 Task: Find connections with filter location Begoro with filter topic #communitywith filter profile language German with filter current company I-PAC (Indian Political Action Committee) with filter school S K Somaiya Vidyavihars College of Arts Science & Commerce Vidyavihar Mumbai 400 077 with filter industry Public Safety with filter service category Commercial Insurance with filter keywords title Chief Engineer
Action: Mouse moved to (145, 215)
Screenshot: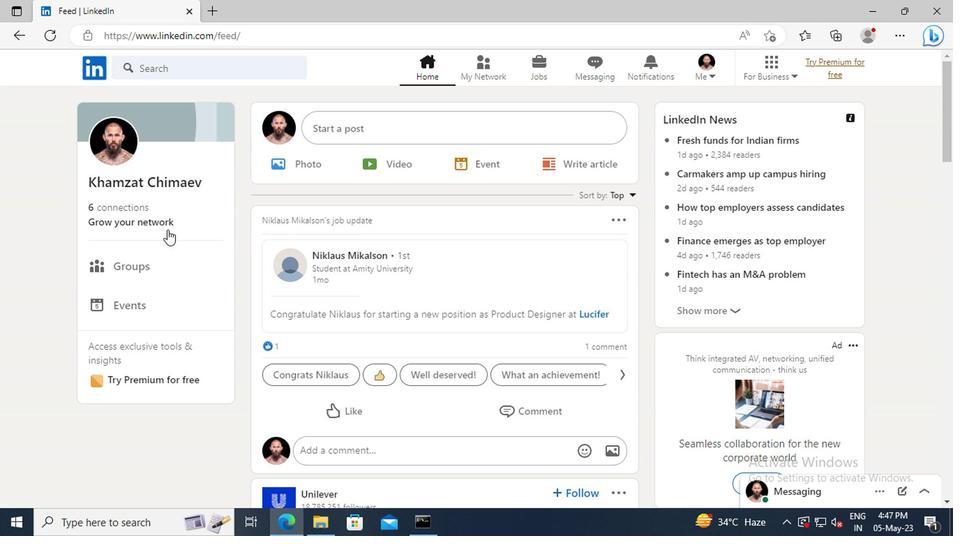 
Action: Mouse pressed left at (145, 215)
Screenshot: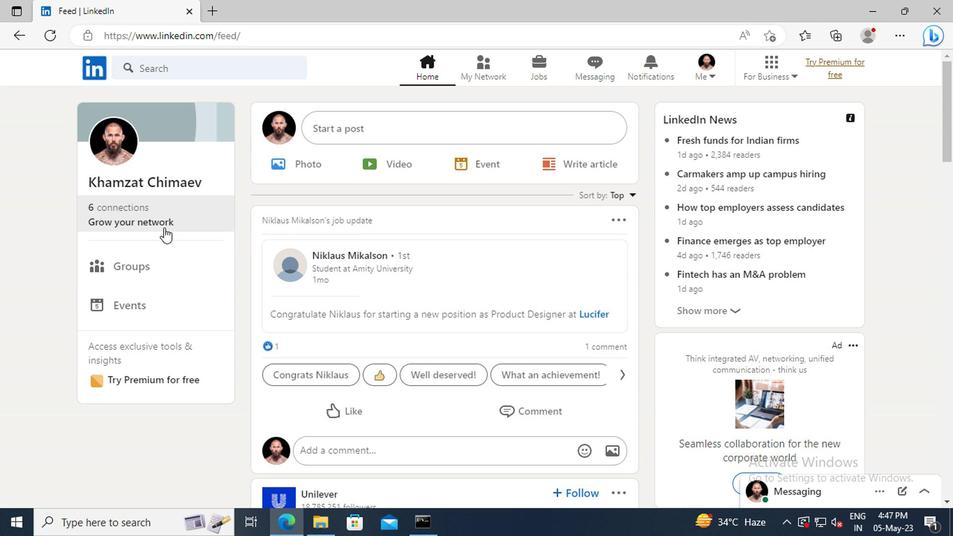 
Action: Mouse moved to (141, 146)
Screenshot: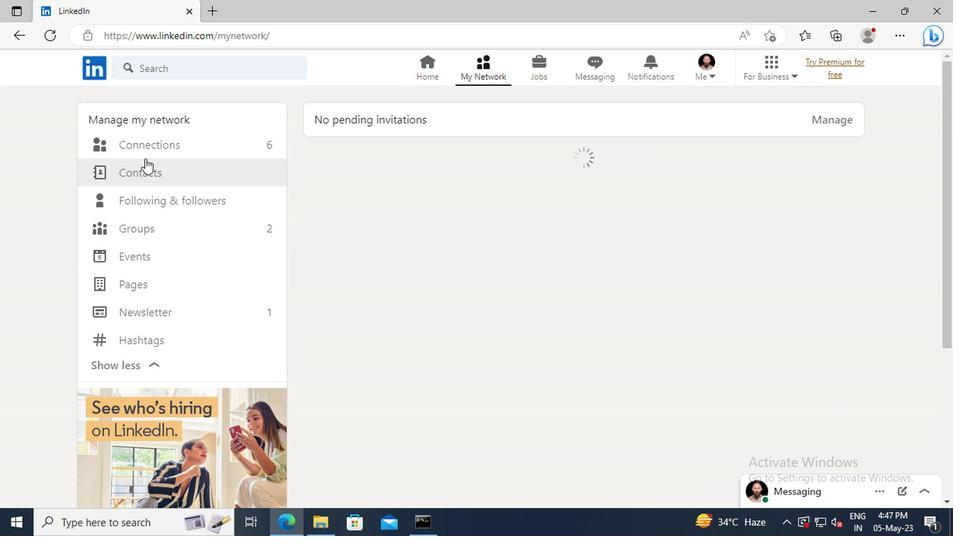 
Action: Mouse pressed left at (141, 146)
Screenshot: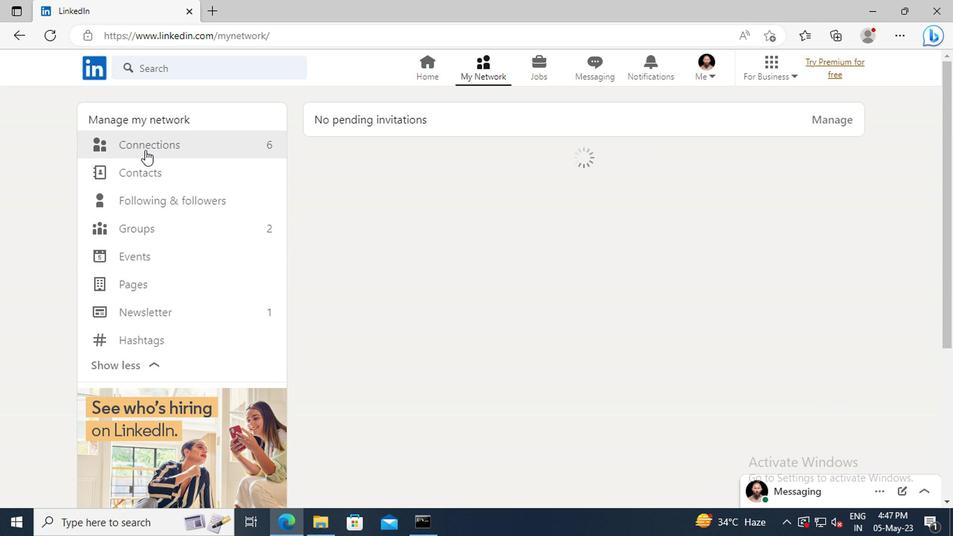 
Action: Mouse moved to (570, 148)
Screenshot: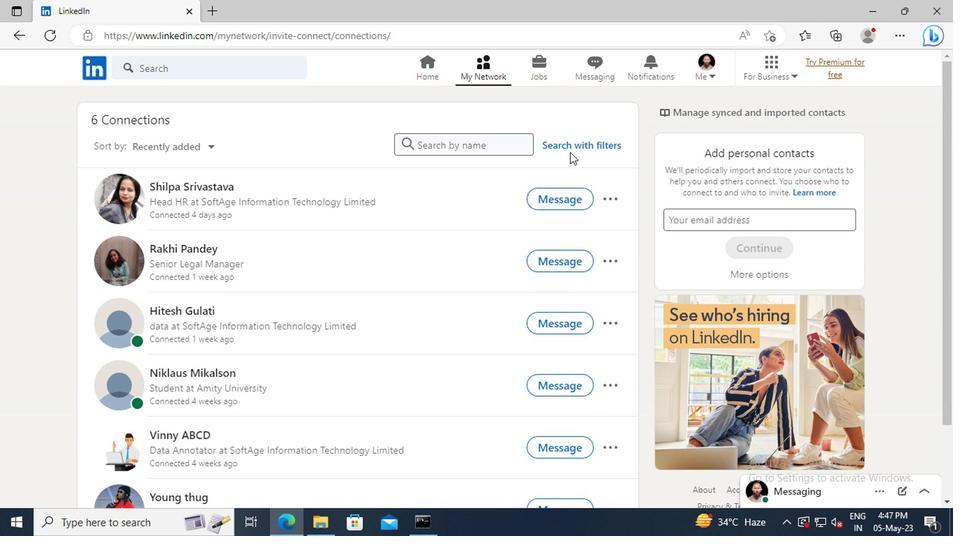 
Action: Mouse pressed left at (570, 148)
Screenshot: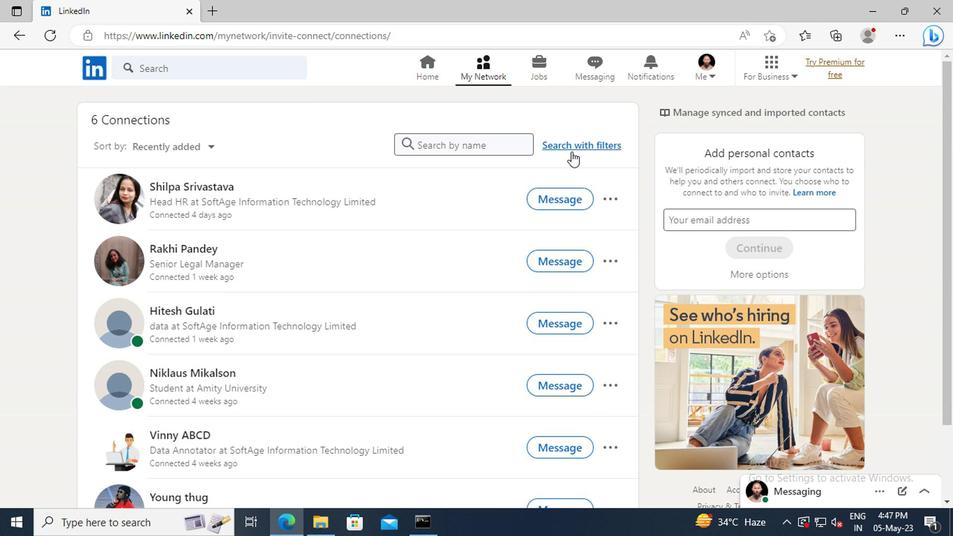 
Action: Mouse moved to (530, 107)
Screenshot: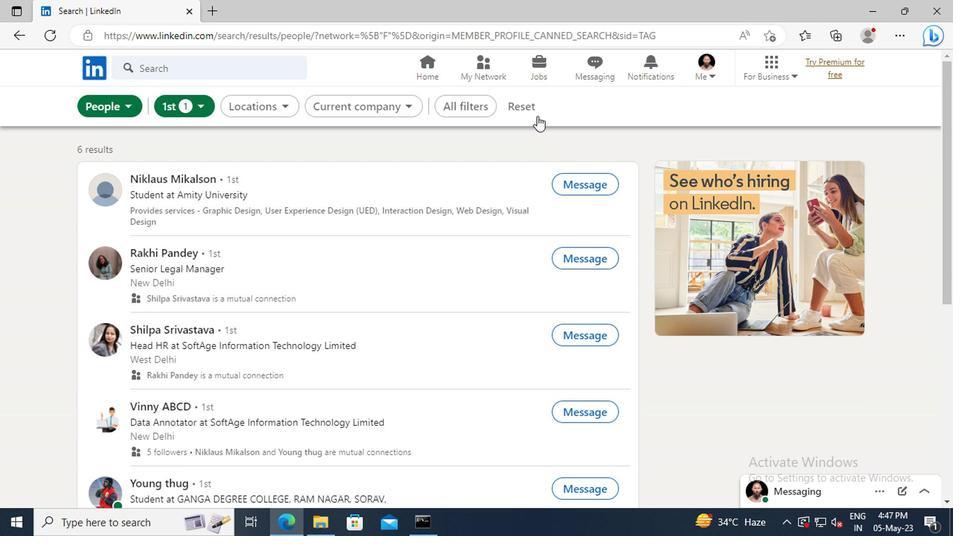 
Action: Mouse pressed left at (530, 107)
Screenshot: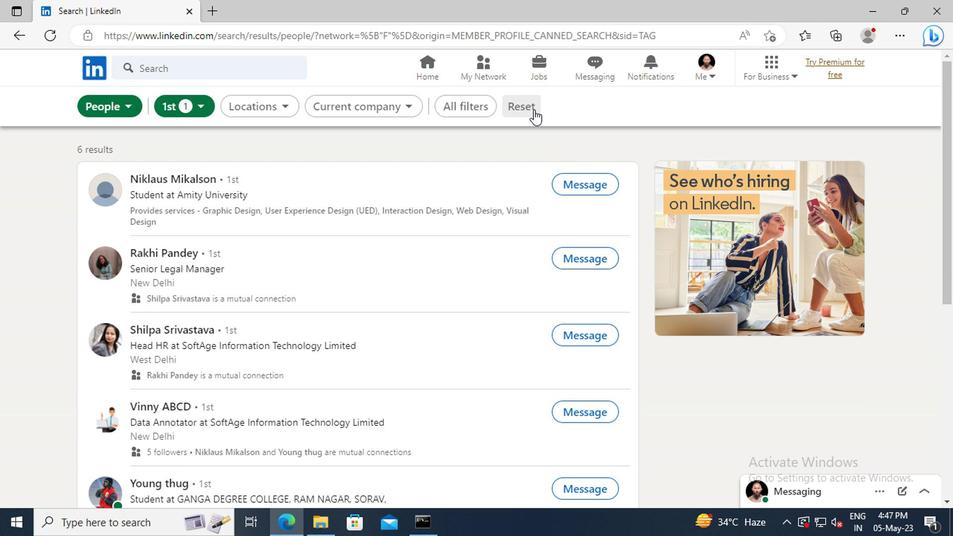
Action: Mouse moved to (513, 106)
Screenshot: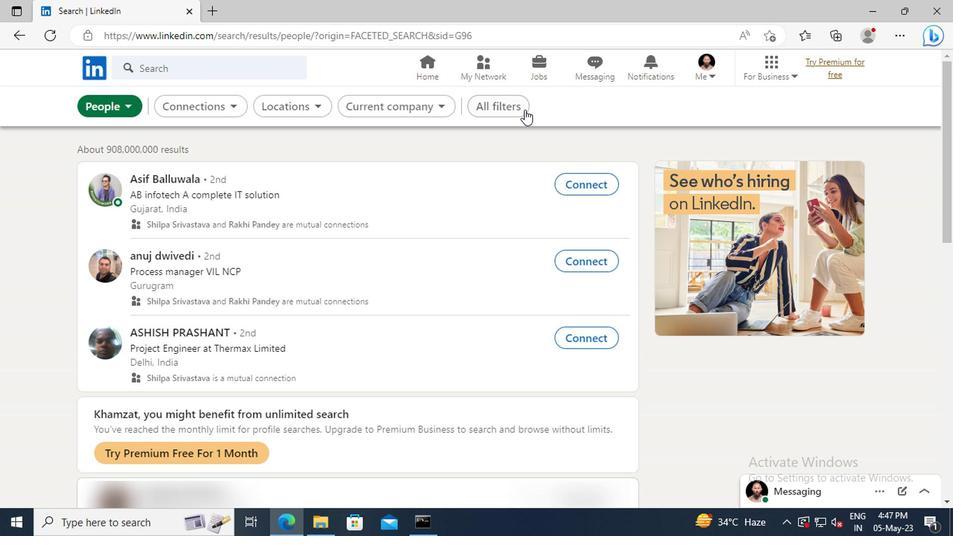 
Action: Mouse pressed left at (513, 106)
Screenshot: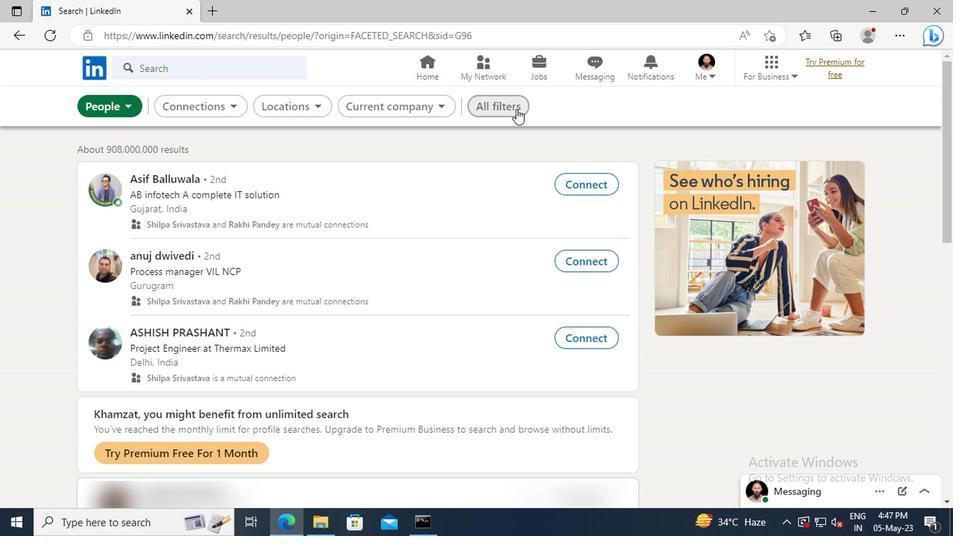 
Action: Mouse moved to (810, 253)
Screenshot: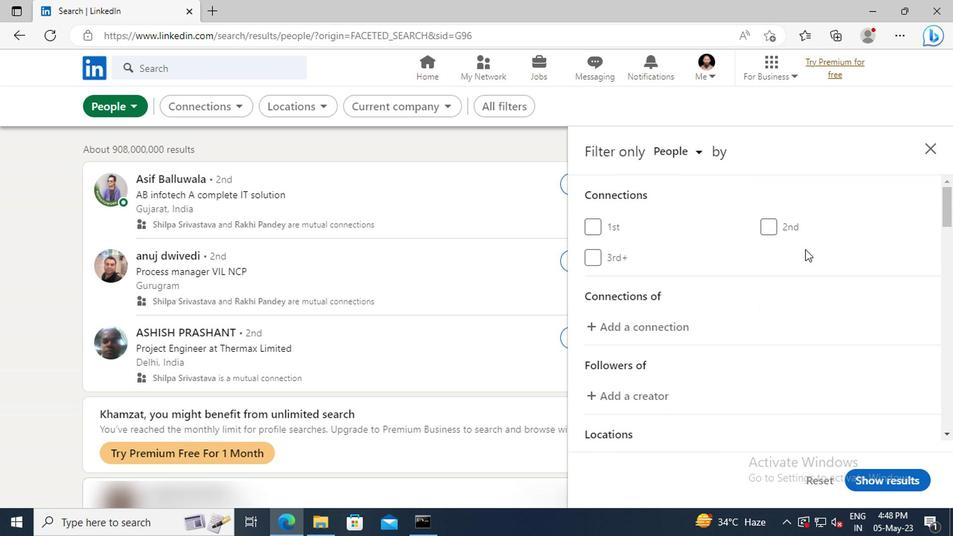 
Action: Mouse scrolled (810, 253) with delta (0, 0)
Screenshot: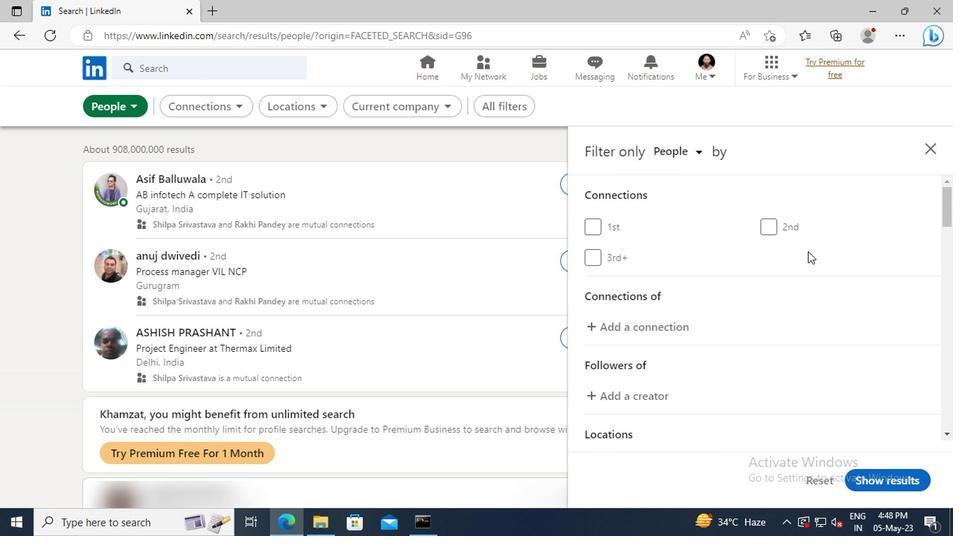 
Action: Mouse scrolled (810, 253) with delta (0, 0)
Screenshot: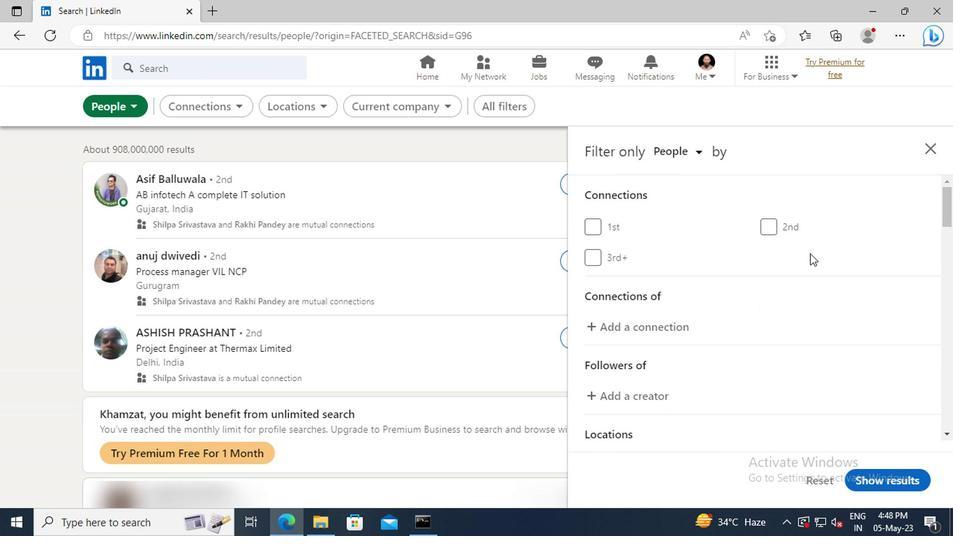 
Action: Mouse scrolled (810, 253) with delta (0, 0)
Screenshot: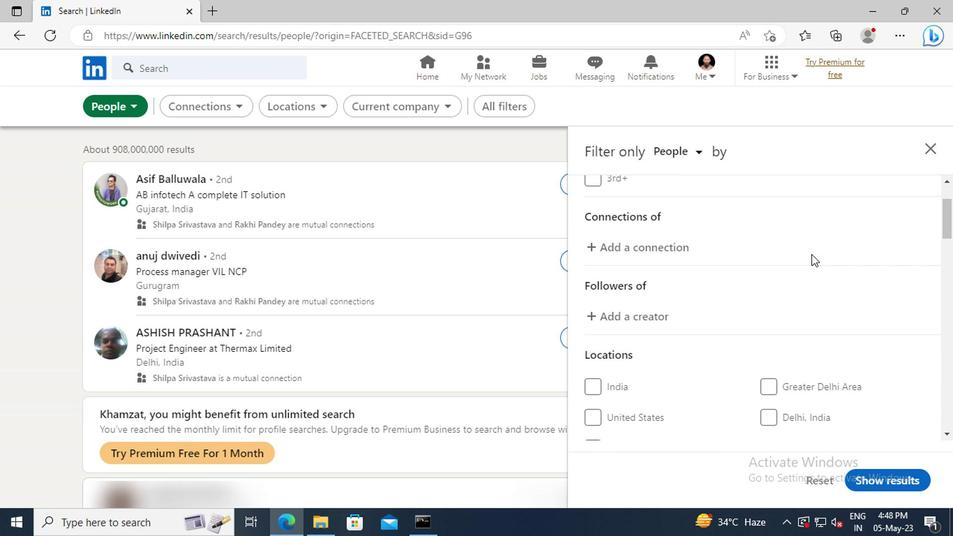 
Action: Mouse scrolled (810, 253) with delta (0, 0)
Screenshot: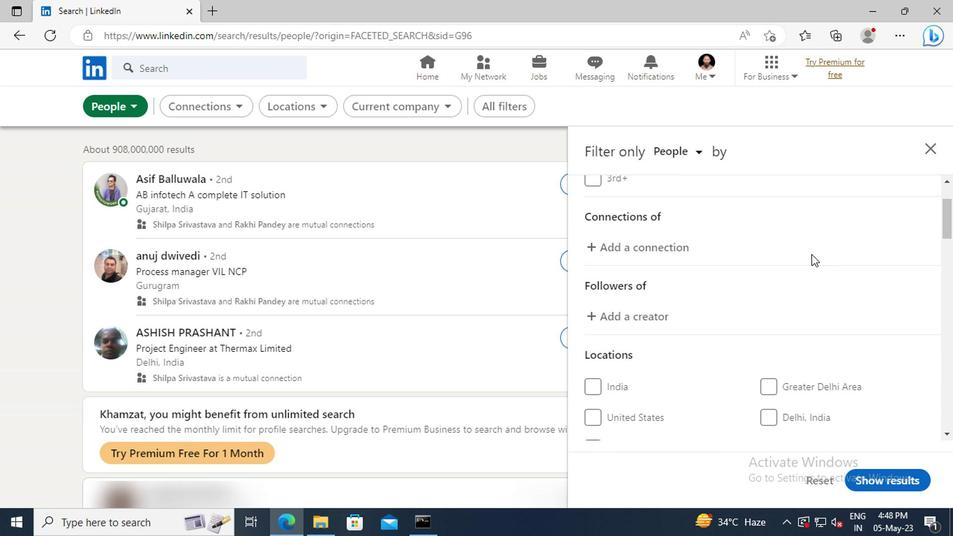 
Action: Mouse scrolled (810, 253) with delta (0, 0)
Screenshot: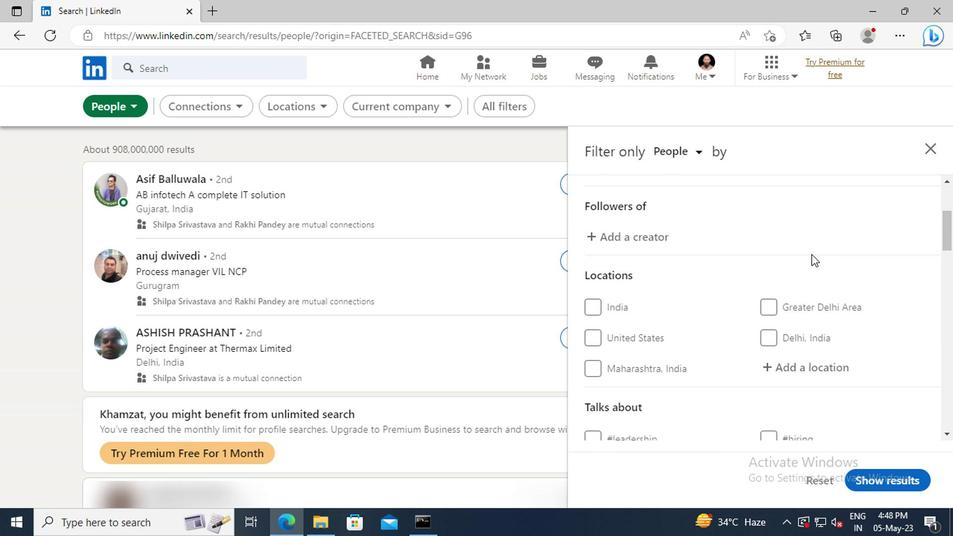 
Action: Mouse scrolled (810, 253) with delta (0, 0)
Screenshot: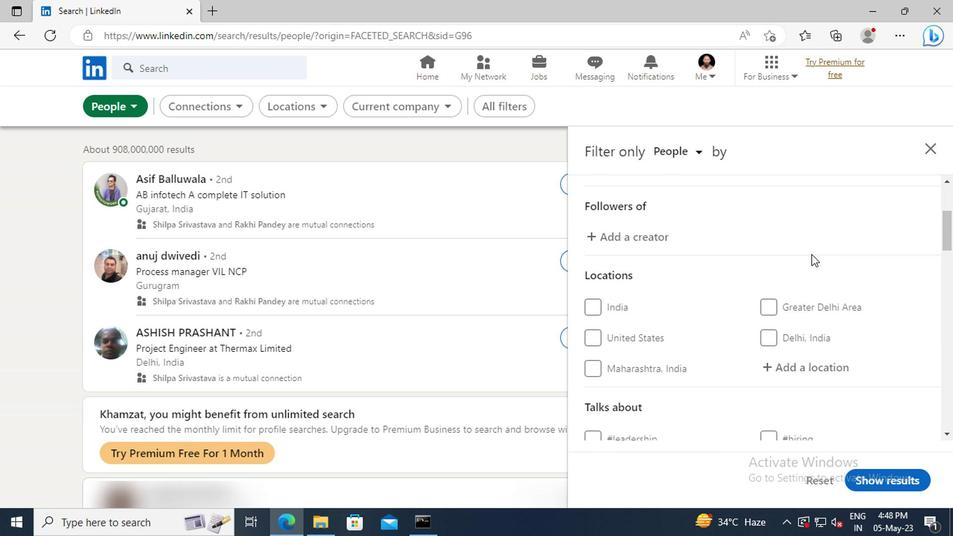 
Action: Mouse moved to (800, 287)
Screenshot: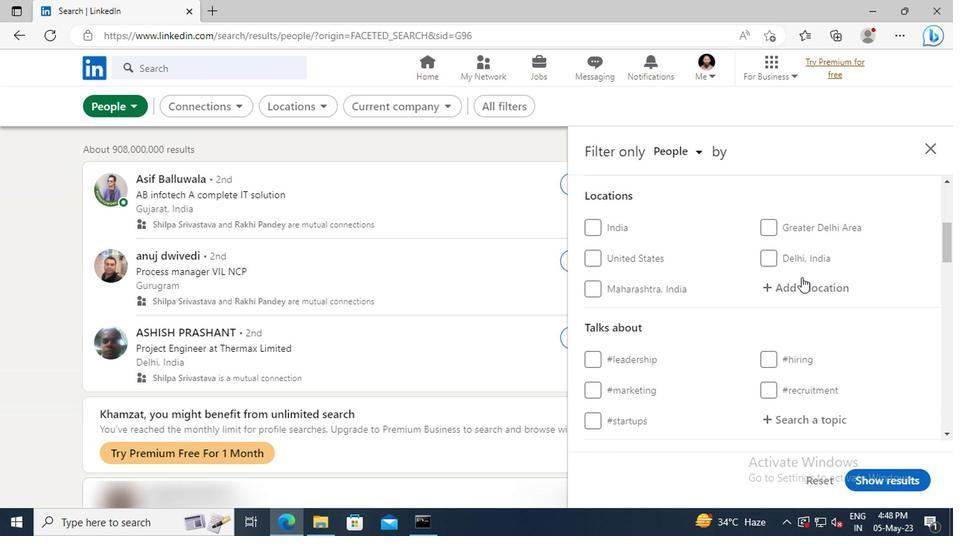 
Action: Mouse pressed left at (800, 287)
Screenshot: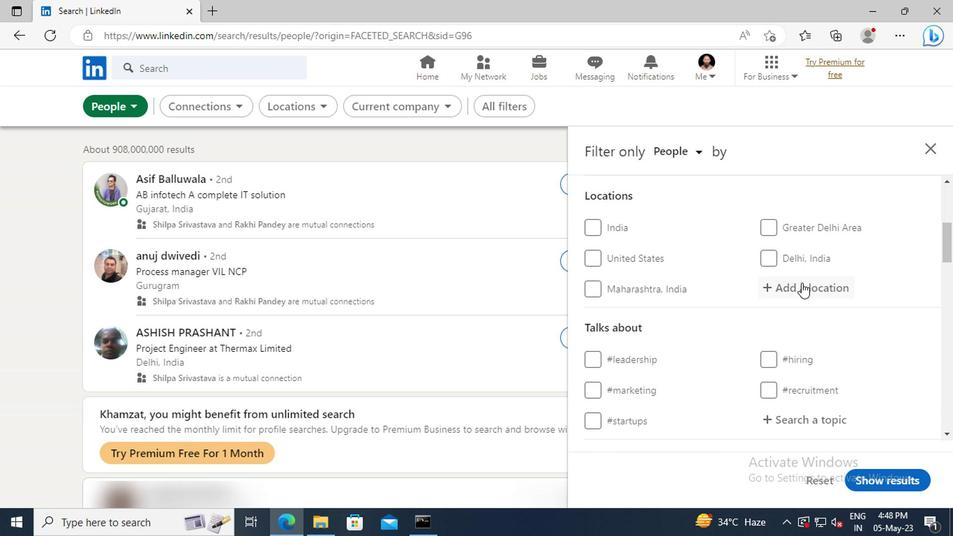
Action: Key pressed <Key.shift>BEGORO<Key.enter>
Screenshot: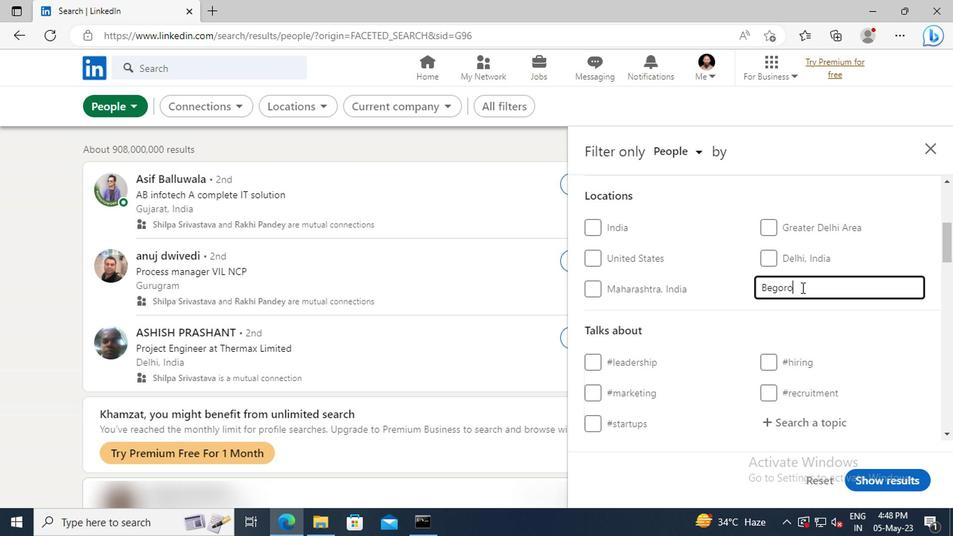 
Action: Mouse scrolled (800, 287) with delta (0, 0)
Screenshot: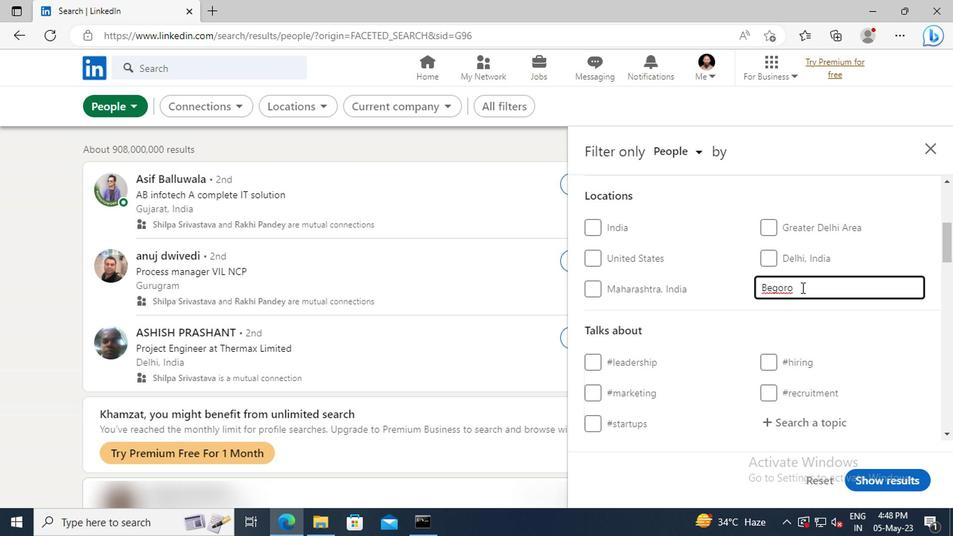 
Action: Mouse scrolled (800, 287) with delta (0, 0)
Screenshot: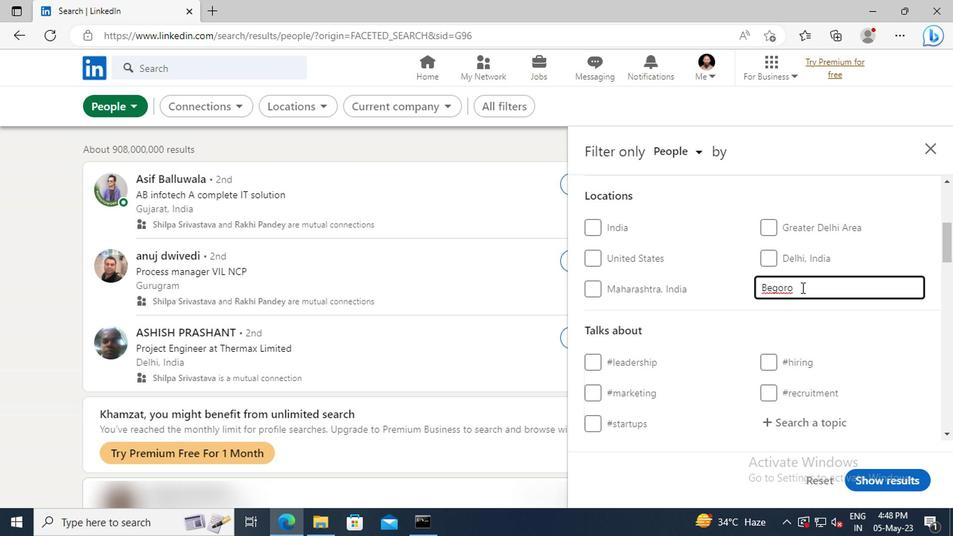 
Action: Mouse scrolled (800, 287) with delta (0, 0)
Screenshot: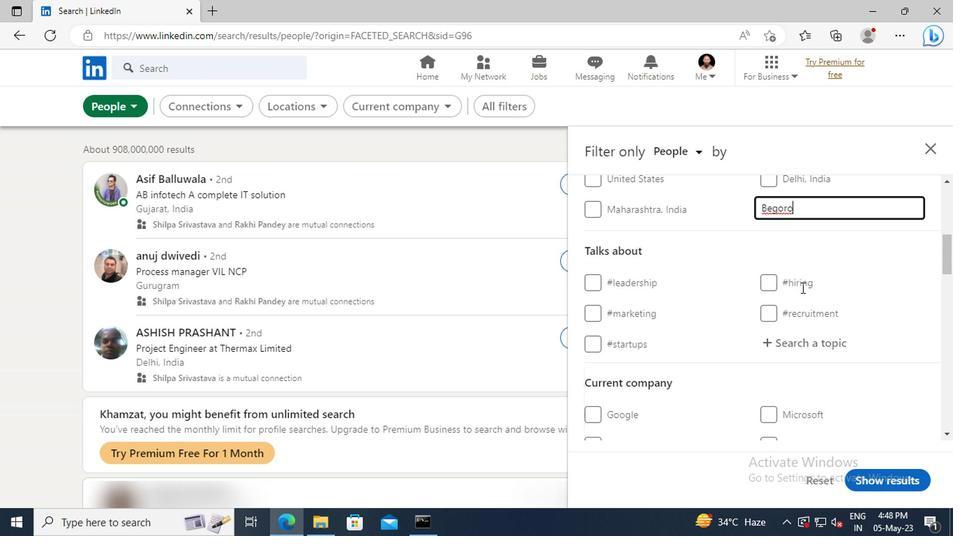 
Action: Mouse moved to (800, 303)
Screenshot: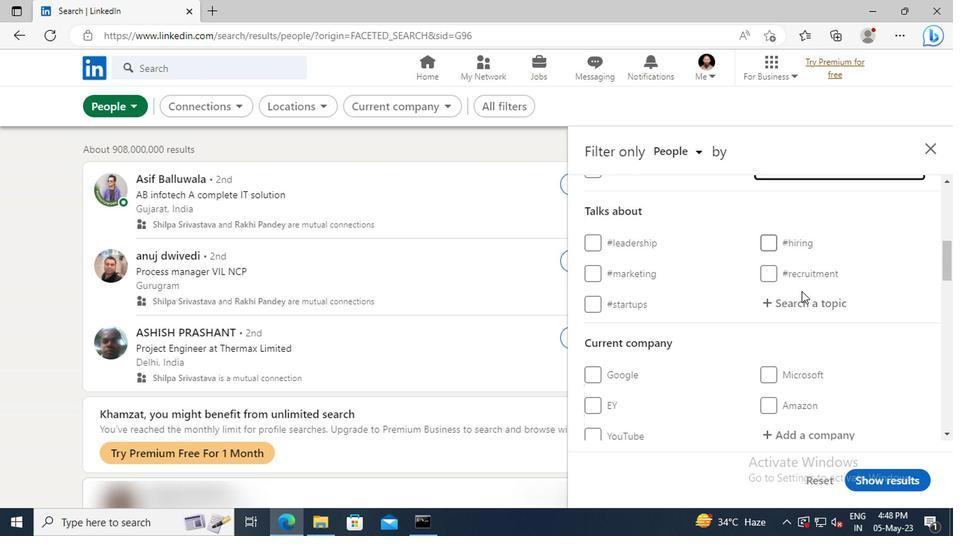 
Action: Mouse pressed left at (800, 303)
Screenshot: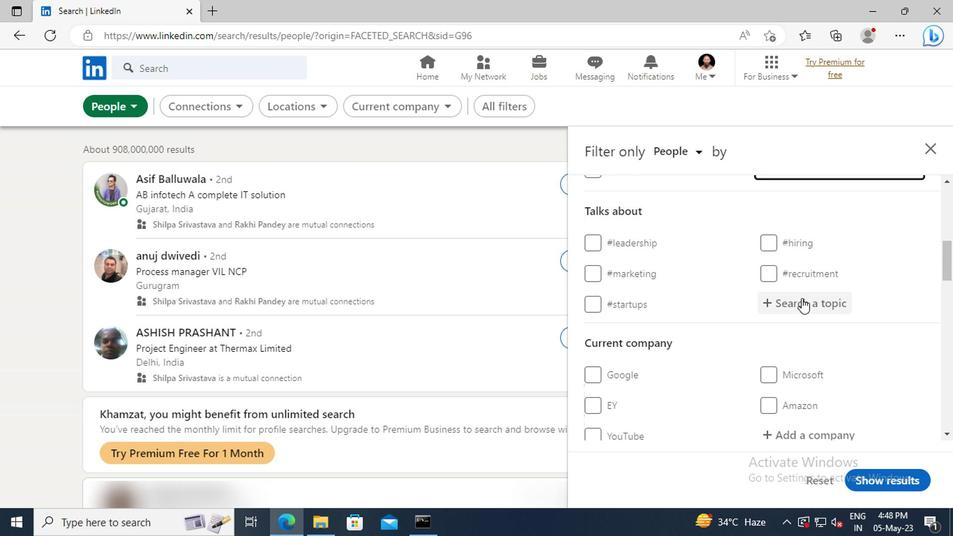 
Action: Key pressed COMMUN
Screenshot: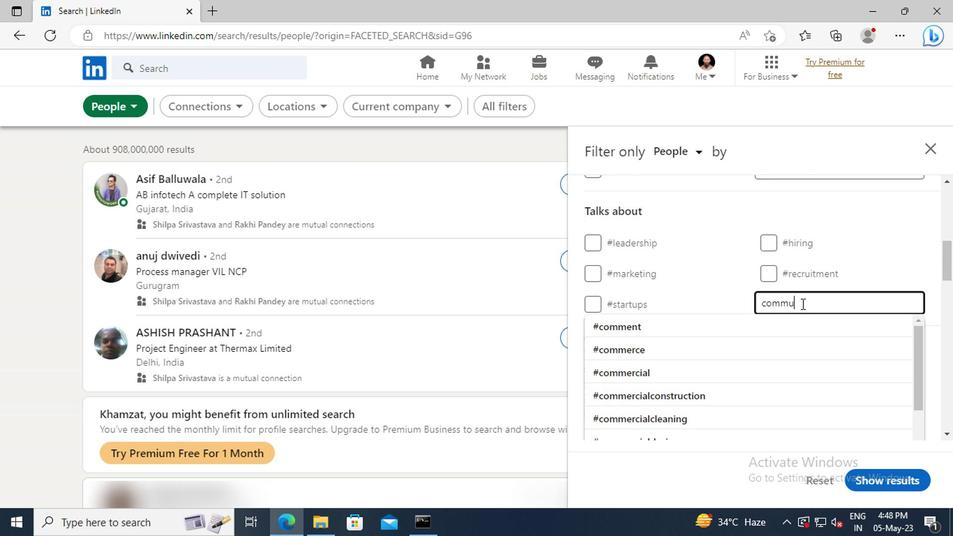 
Action: Mouse moved to (798, 324)
Screenshot: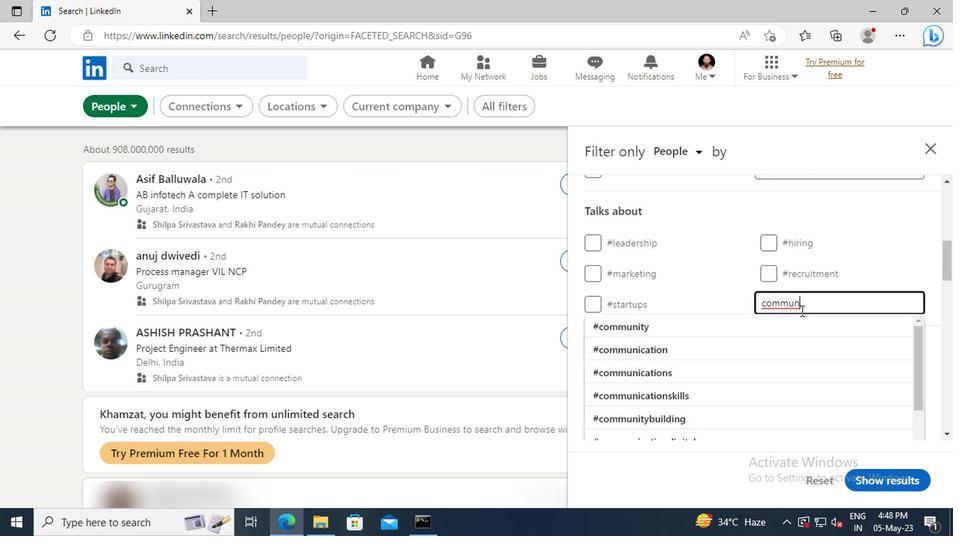 
Action: Mouse pressed left at (798, 324)
Screenshot: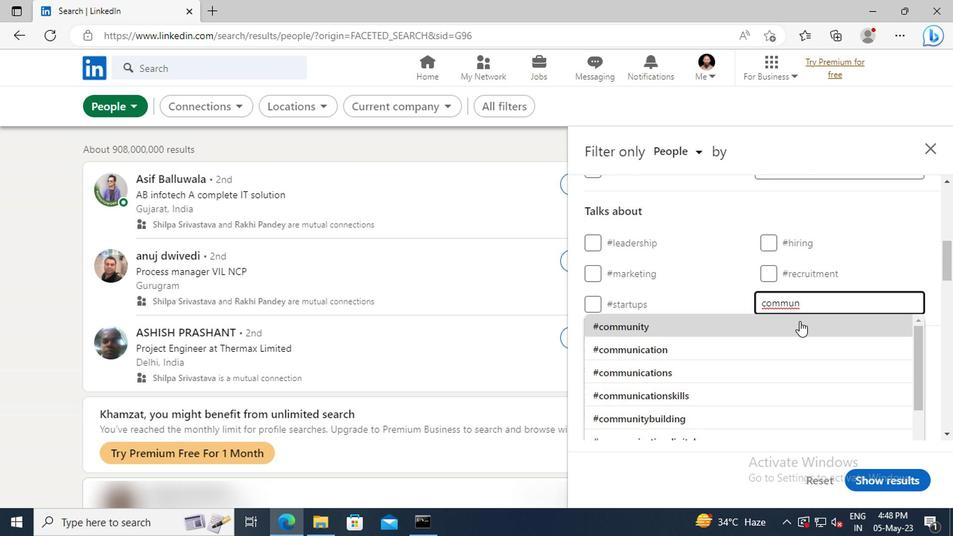 
Action: Mouse scrolled (798, 323) with delta (0, 0)
Screenshot: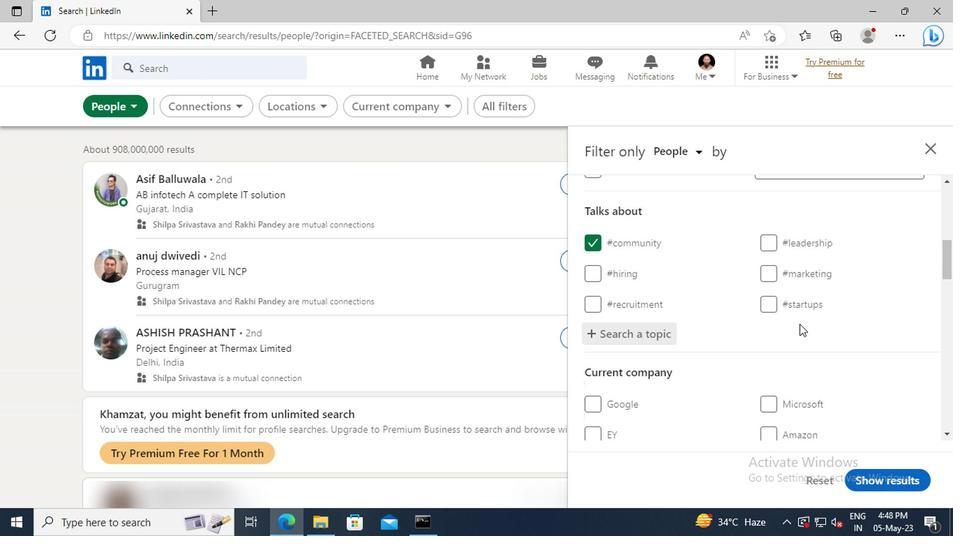 
Action: Mouse scrolled (798, 323) with delta (0, 0)
Screenshot: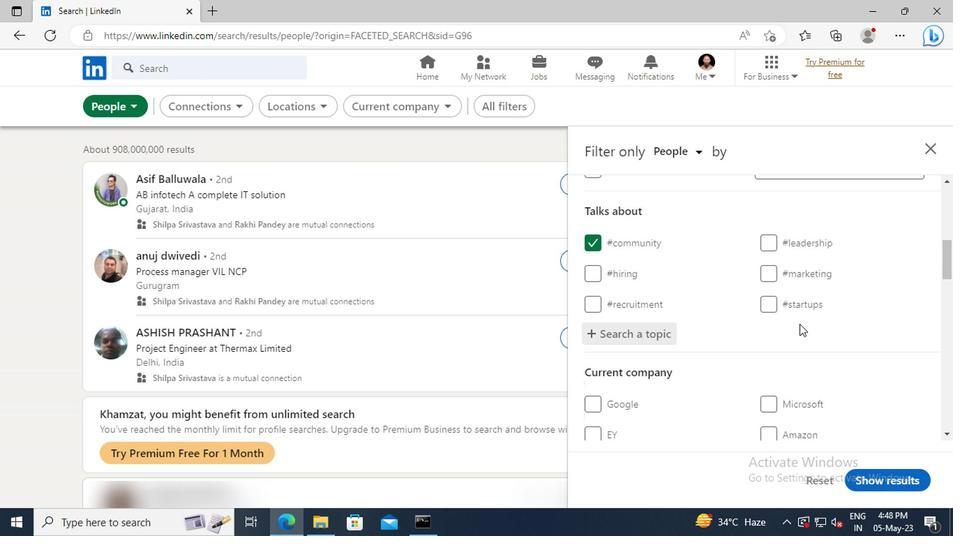 
Action: Mouse scrolled (798, 323) with delta (0, 0)
Screenshot: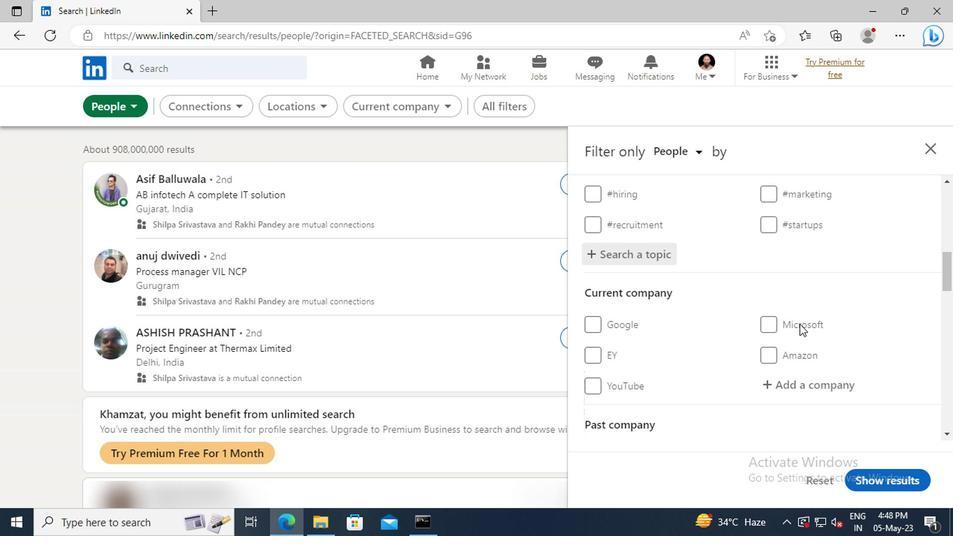 
Action: Mouse scrolled (798, 323) with delta (0, 0)
Screenshot: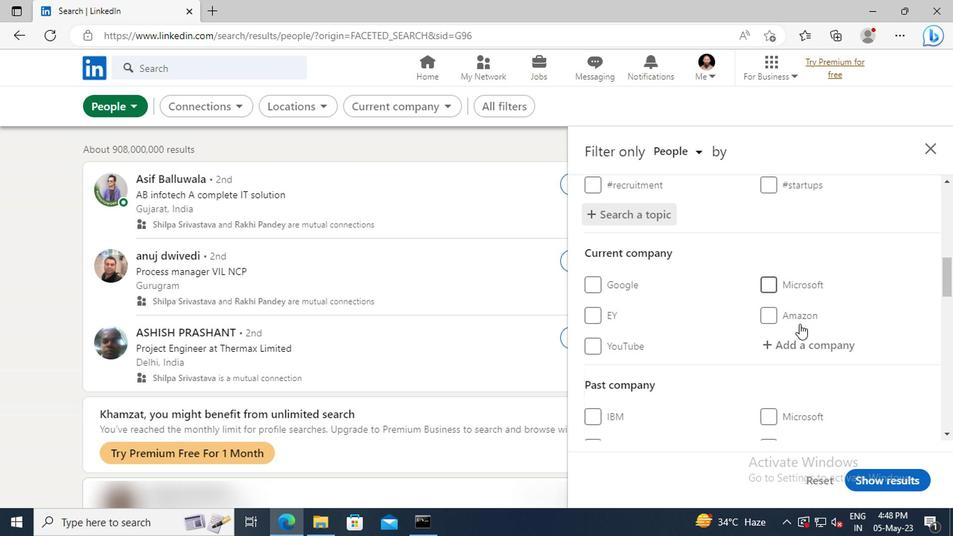 
Action: Mouse scrolled (798, 323) with delta (0, 0)
Screenshot: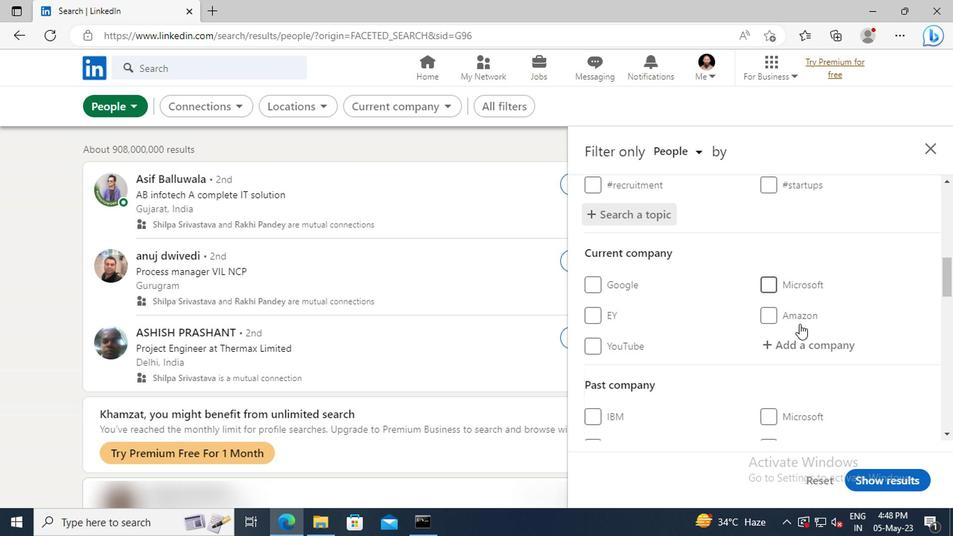 
Action: Mouse scrolled (798, 323) with delta (0, 0)
Screenshot: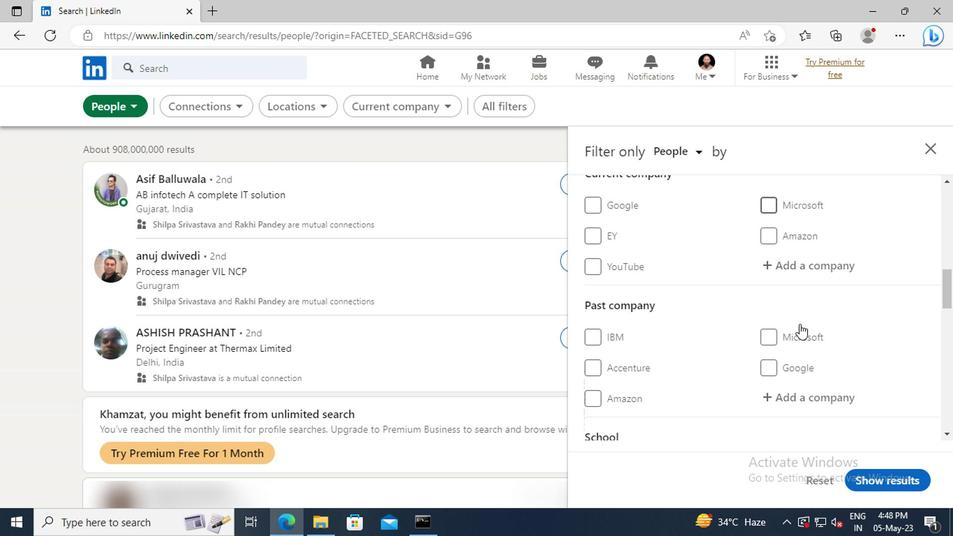 
Action: Mouse scrolled (798, 323) with delta (0, 0)
Screenshot: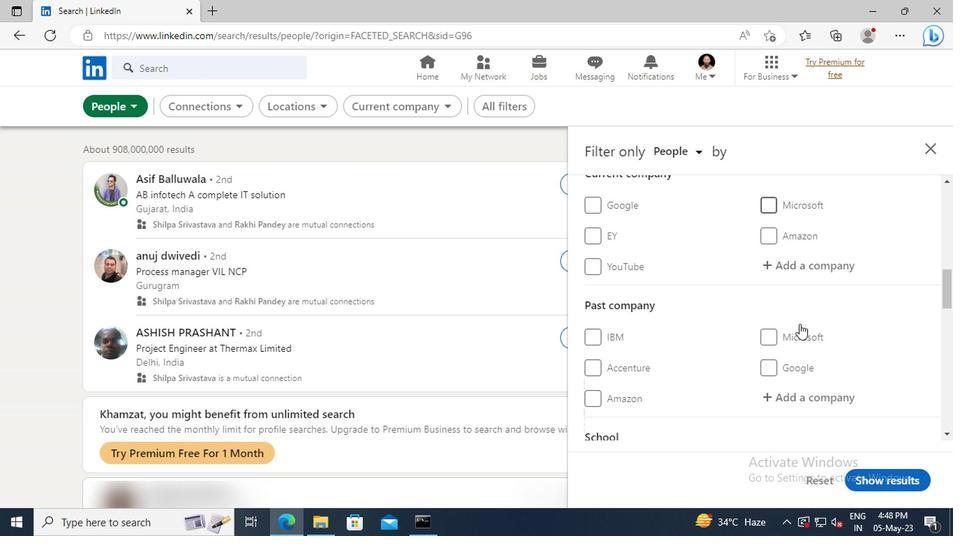 
Action: Mouse scrolled (798, 323) with delta (0, 0)
Screenshot: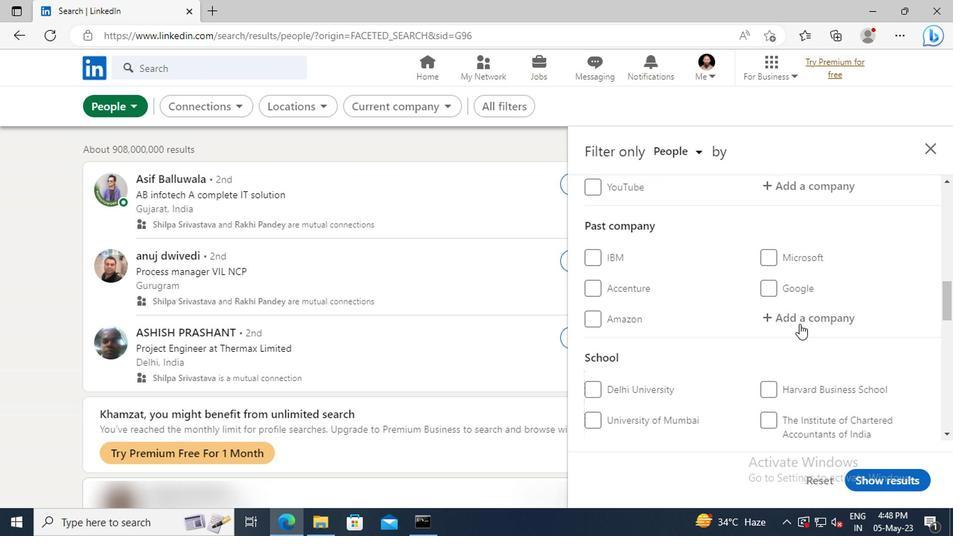 
Action: Mouse scrolled (798, 323) with delta (0, 0)
Screenshot: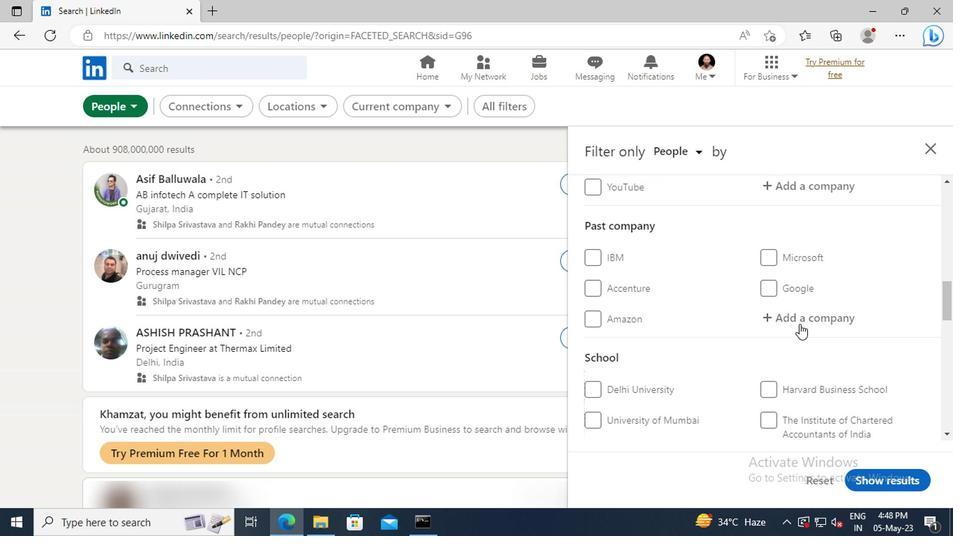 
Action: Mouse scrolled (798, 323) with delta (0, 0)
Screenshot: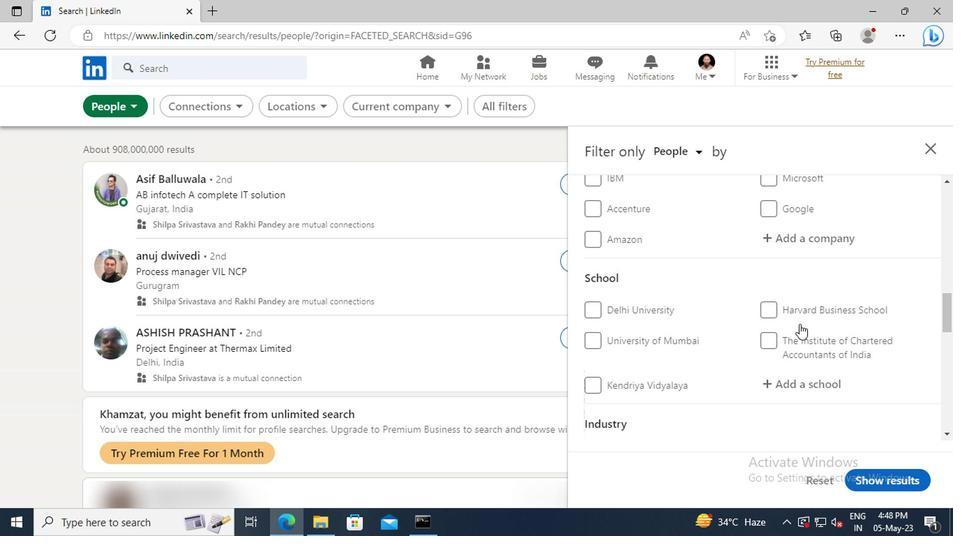 
Action: Mouse scrolled (798, 323) with delta (0, 0)
Screenshot: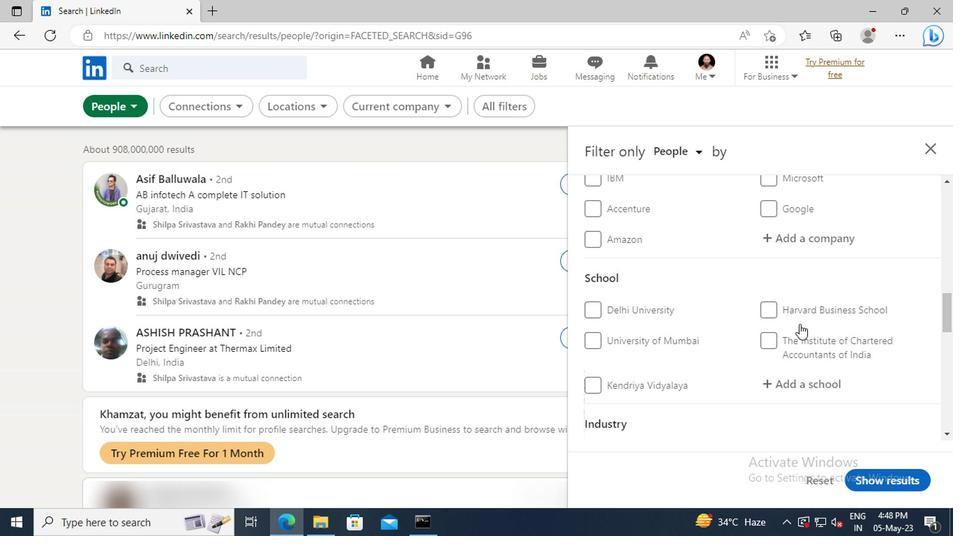 
Action: Mouse scrolled (798, 323) with delta (0, 0)
Screenshot: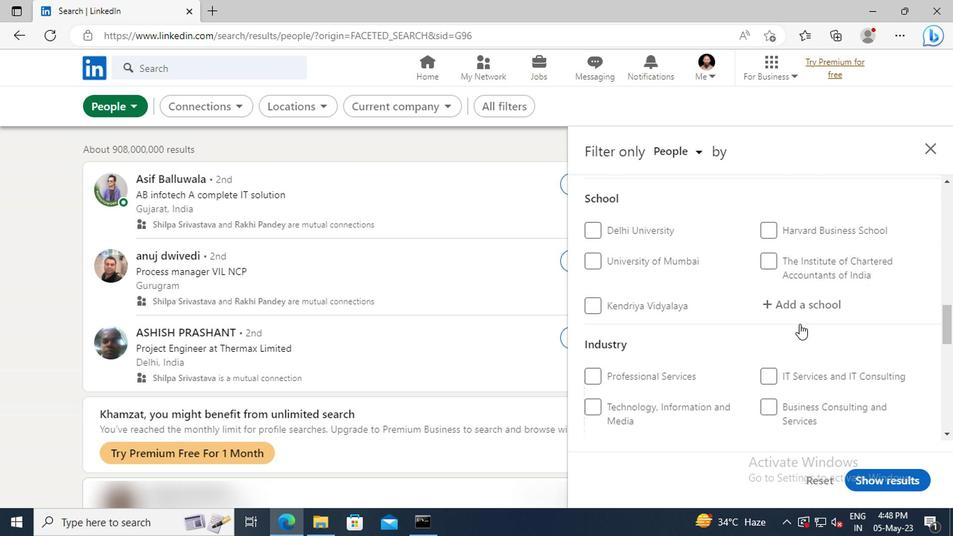 
Action: Mouse scrolled (798, 323) with delta (0, 0)
Screenshot: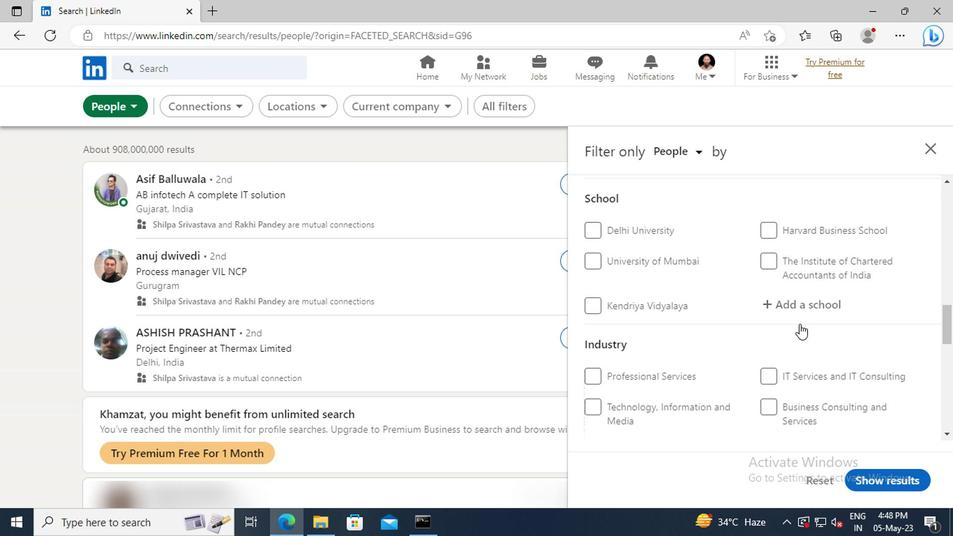 
Action: Mouse scrolled (798, 323) with delta (0, 0)
Screenshot: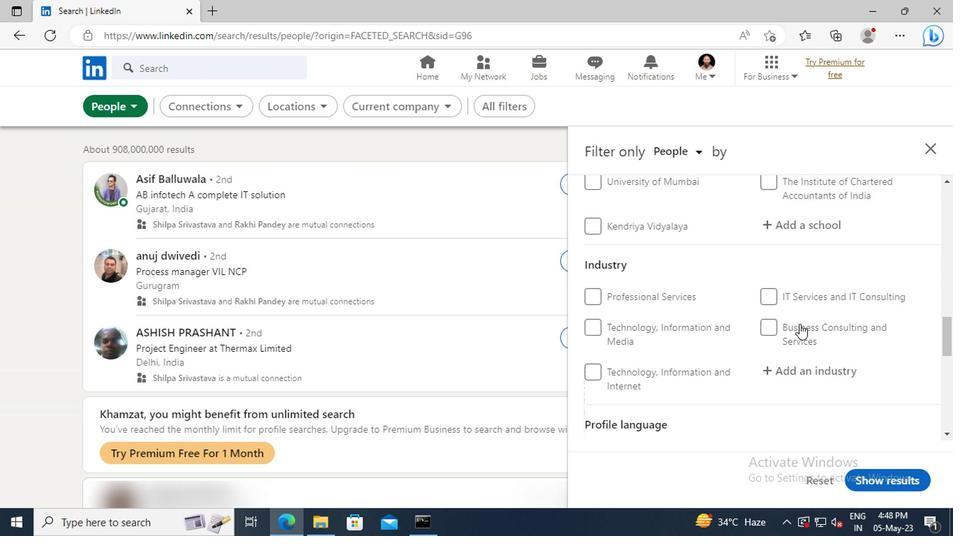 
Action: Mouse scrolled (798, 323) with delta (0, 0)
Screenshot: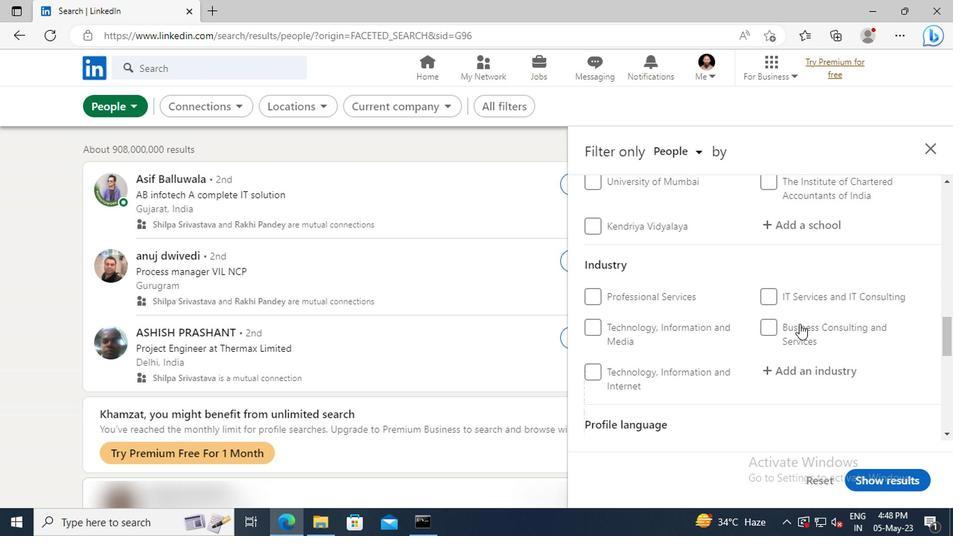 
Action: Mouse scrolled (798, 323) with delta (0, 0)
Screenshot: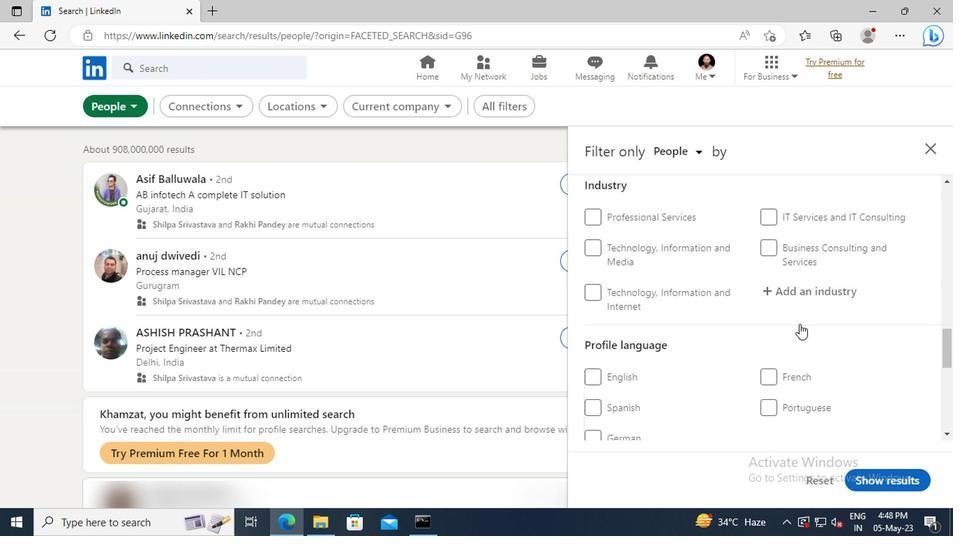 
Action: Mouse scrolled (798, 323) with delta (0, 0)
Screenshot: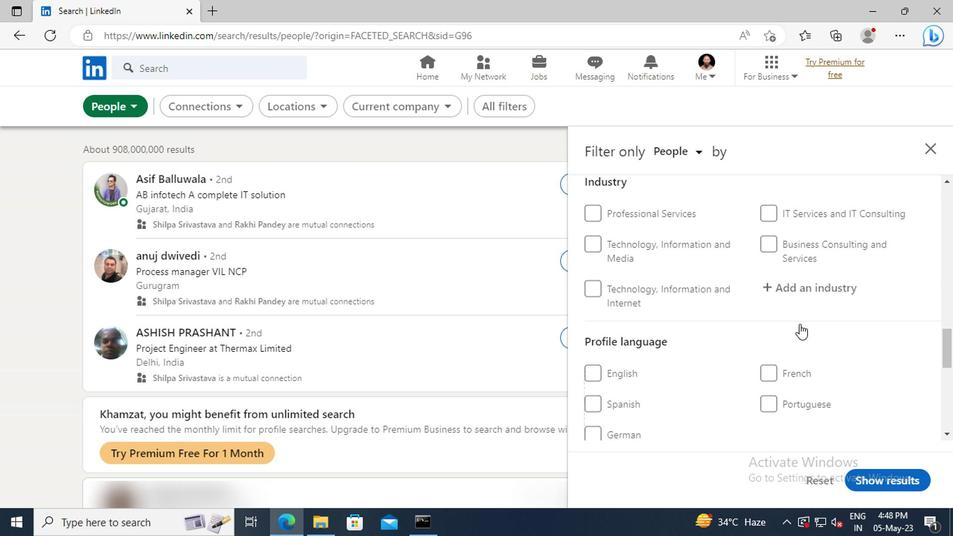 
Action: Mouse moved to (592, 360)
Screenshot: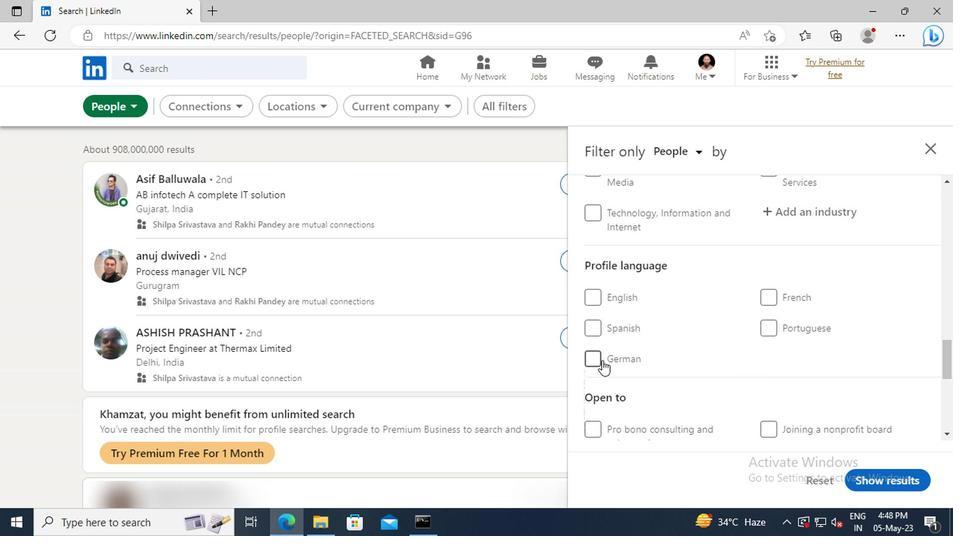 
Action: Mouse pressed left at (592, 360)
Screenshot: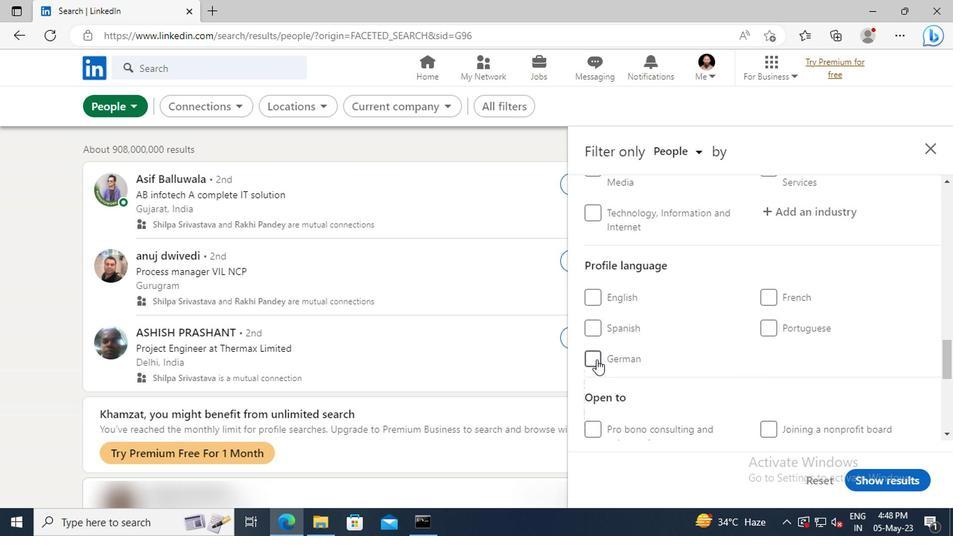 
Action: Mouse moved to (751, 328)
Screenshot: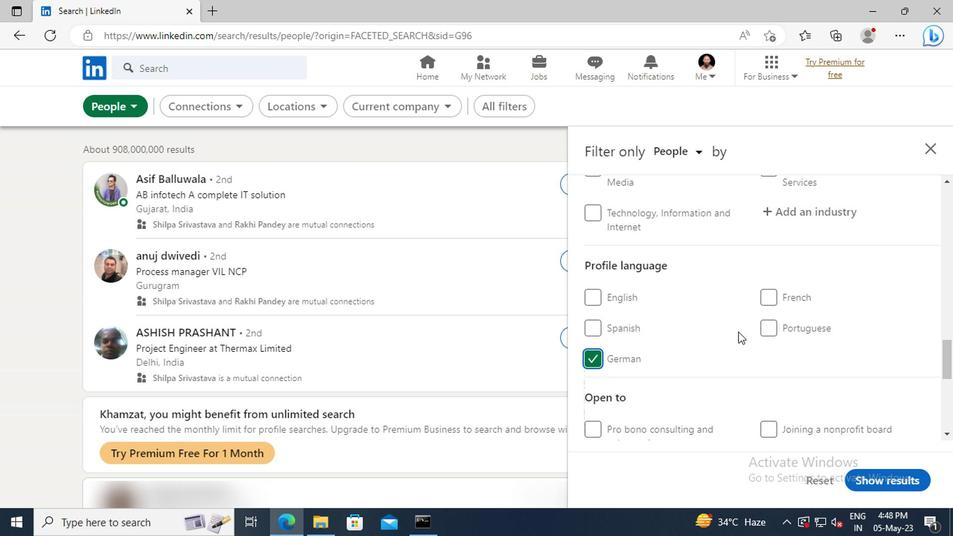 
Action: Mouse scrolled (751, 329) with delta (0, 0)
Screenshot: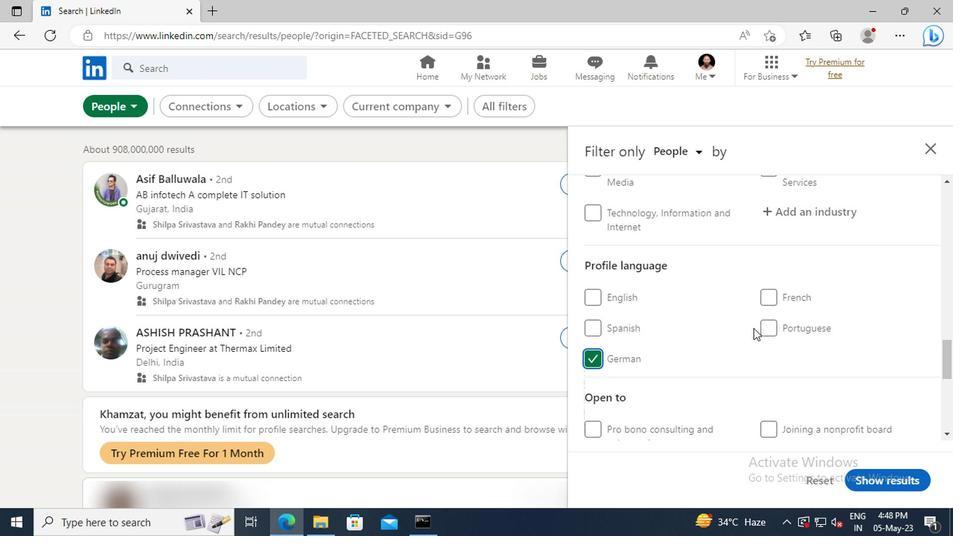 
Action: Mouse moved to (751, 328)
Screenshot: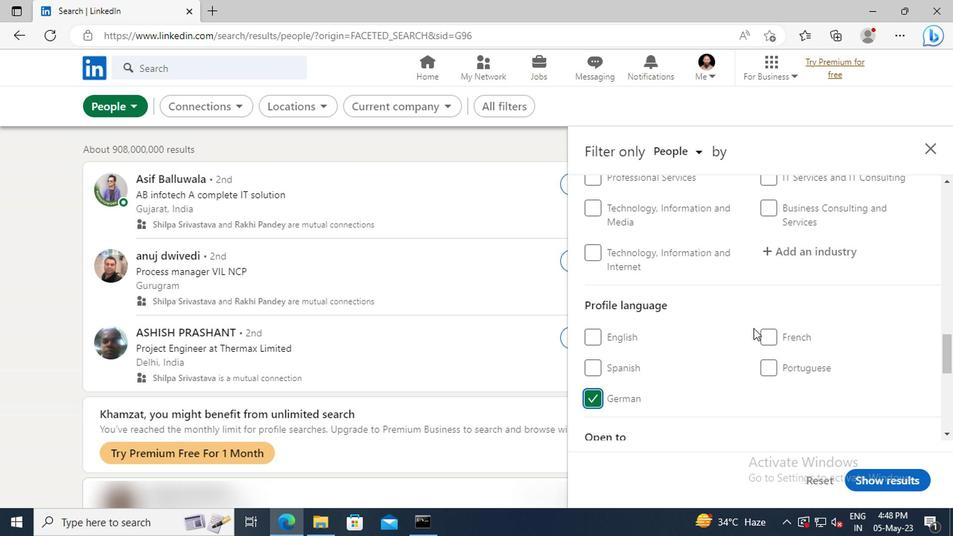 
Action: Mouse scrolled (751, 329) with delta (0, 0)
Screenshot: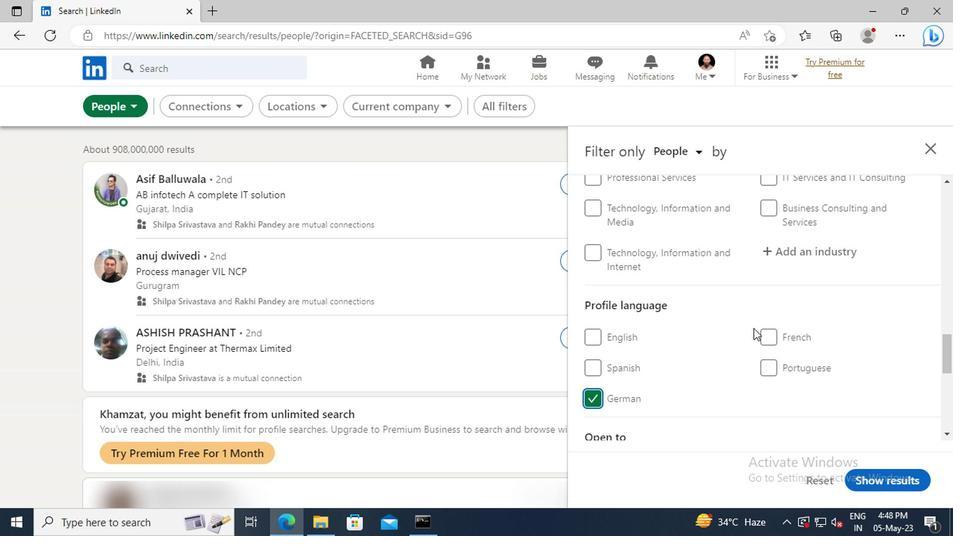 
Action: Mouse scrolled (751, 329) with delta (0, 0)
Screenshot: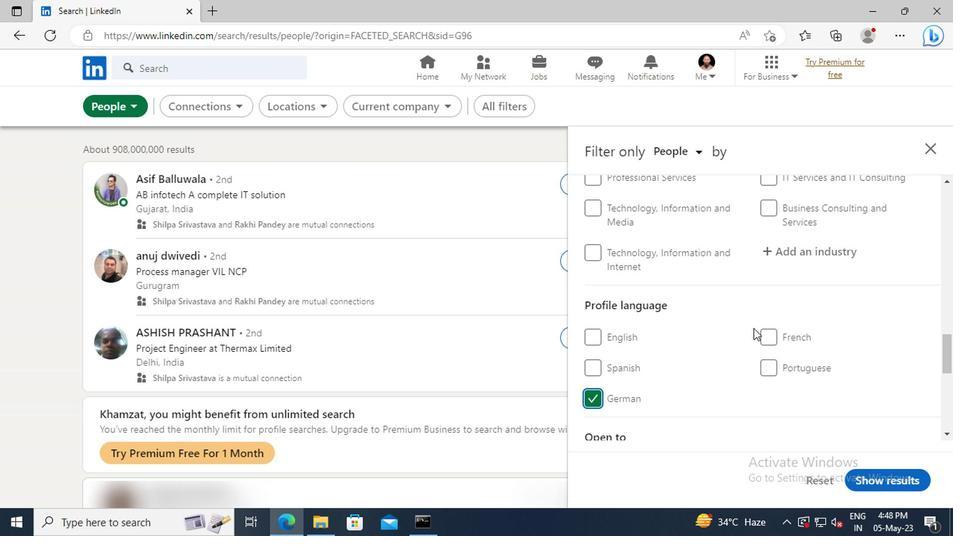
Action: Mouse scrolled (751, 329) with delta (0, 0)
Screenshot: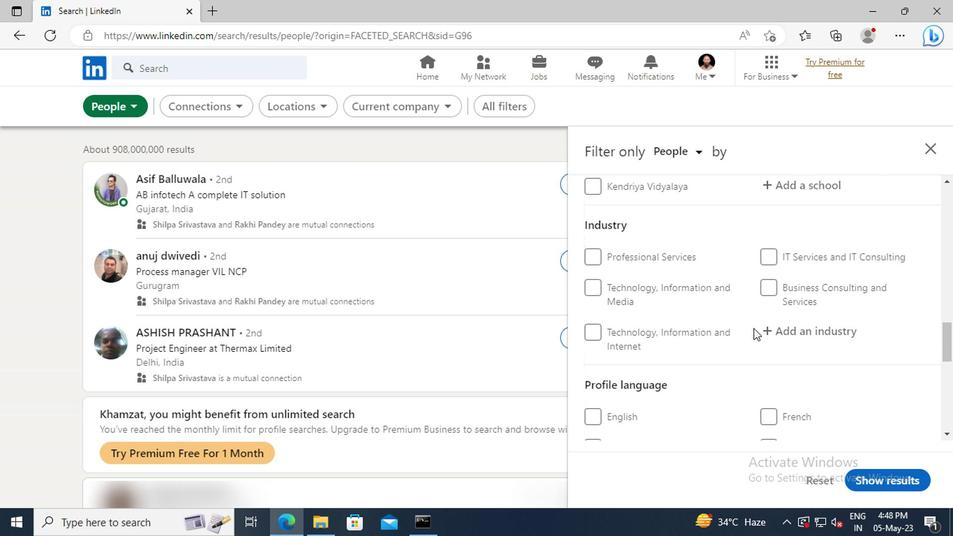 
Action: Mouse scrolled (751, 329) with delta (0, 0)
Screenshot: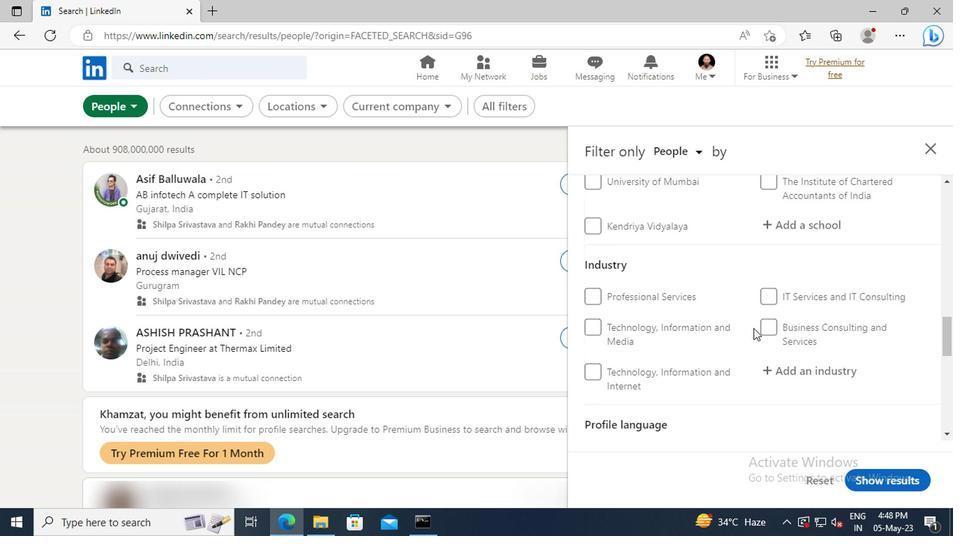 
Action: Mouse scrolled (751, 329) with delta (0, 0)
Screenshot: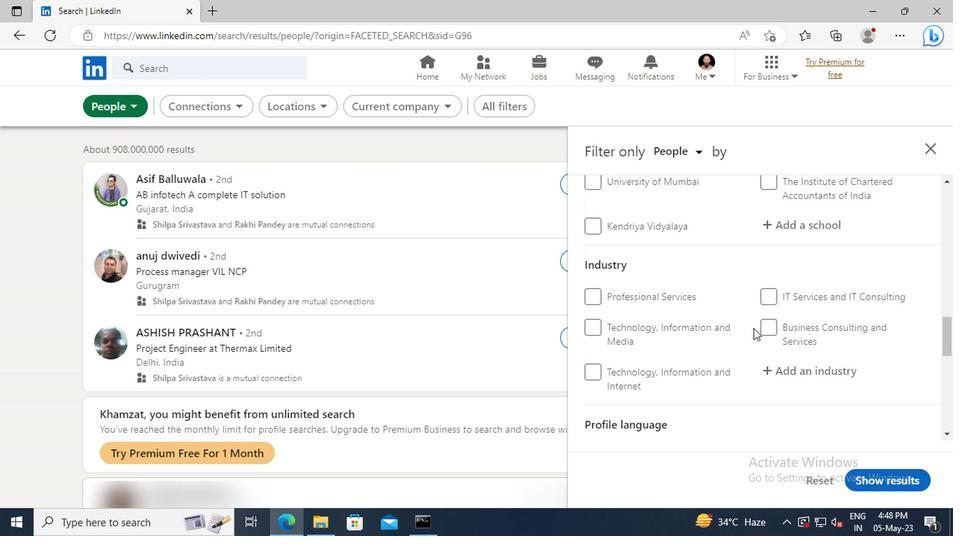 
Action: Mouse scrolled (751, 329) with delta (0, 0)
Screenshot: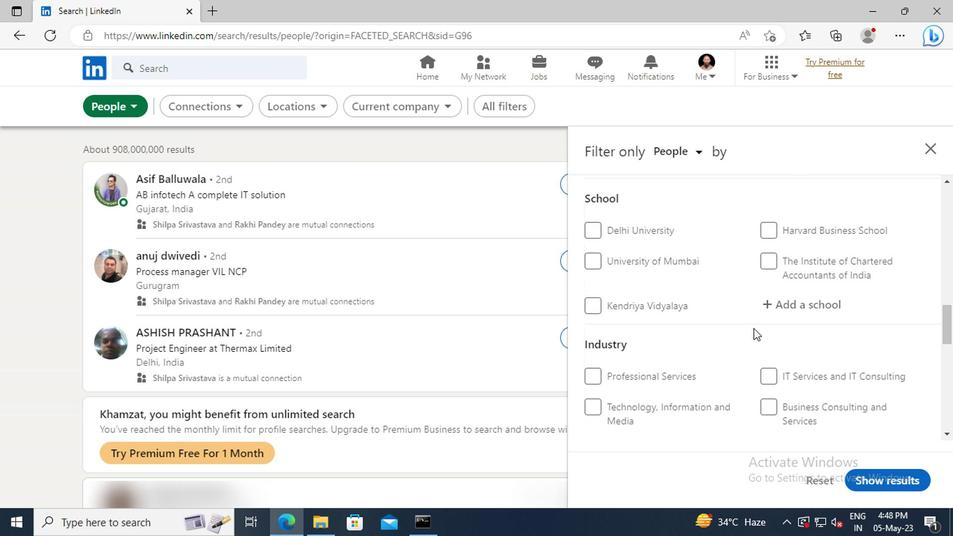 
Action: Mouse scrolled (751, 329) with delta (0, 0)
Screenshot: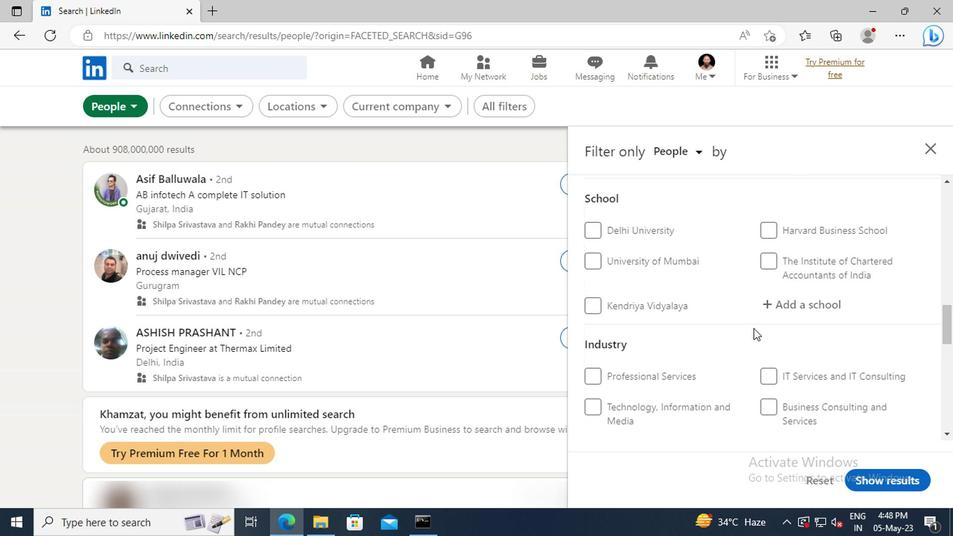 
Action: Mouse scrolled (751, 329) with delta (0, 0)
Screenshot: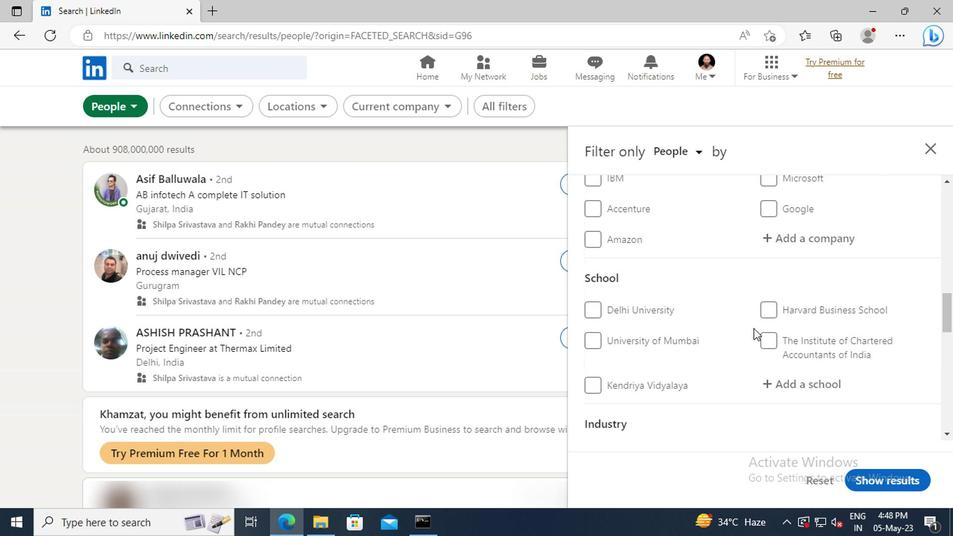 
Action: Mouse scrolled (751, 329) with delta (0, 0)
Screenshot: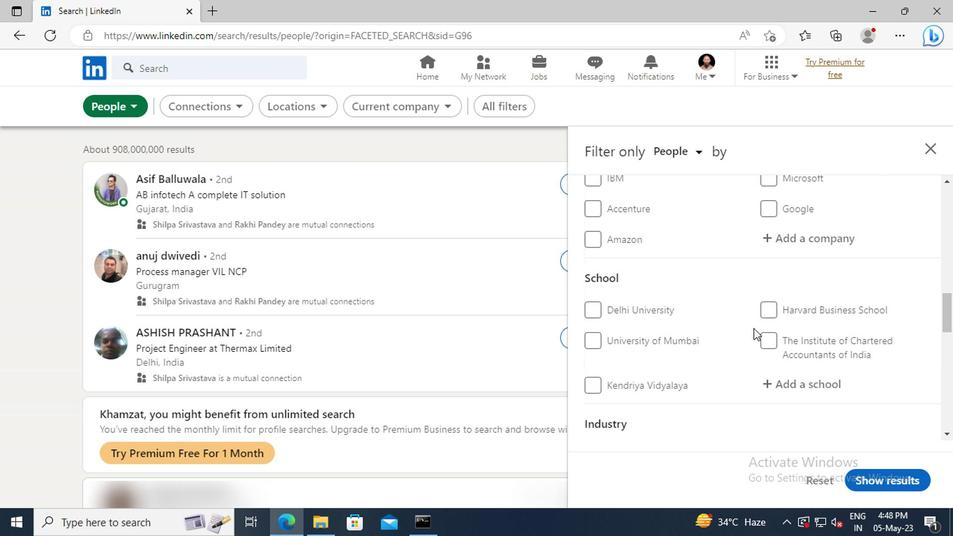 
Action: Mouse scrolled (751, 329) with delta (0, 0)
Screenshot: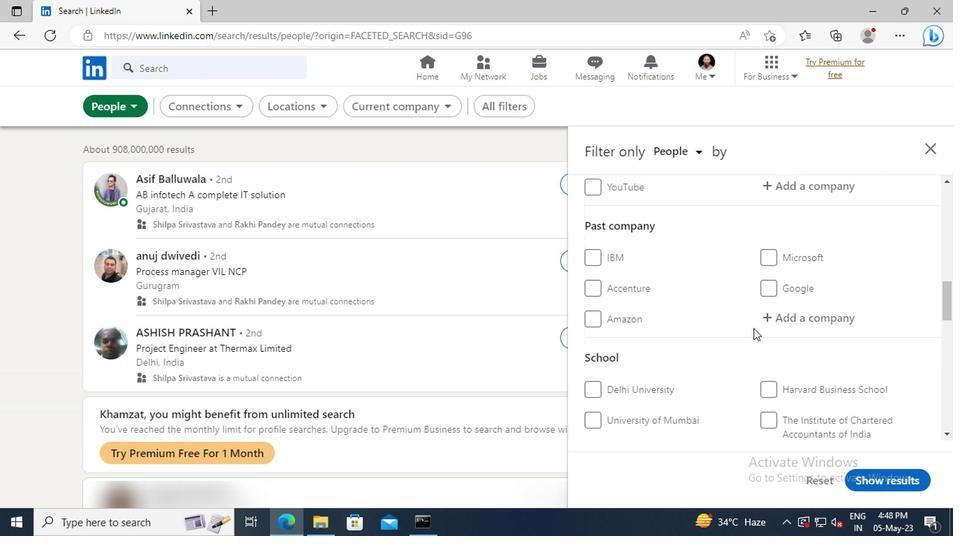 
Action: Mouse scrolled (751, 329) with delta (0, 0)
Screenshot: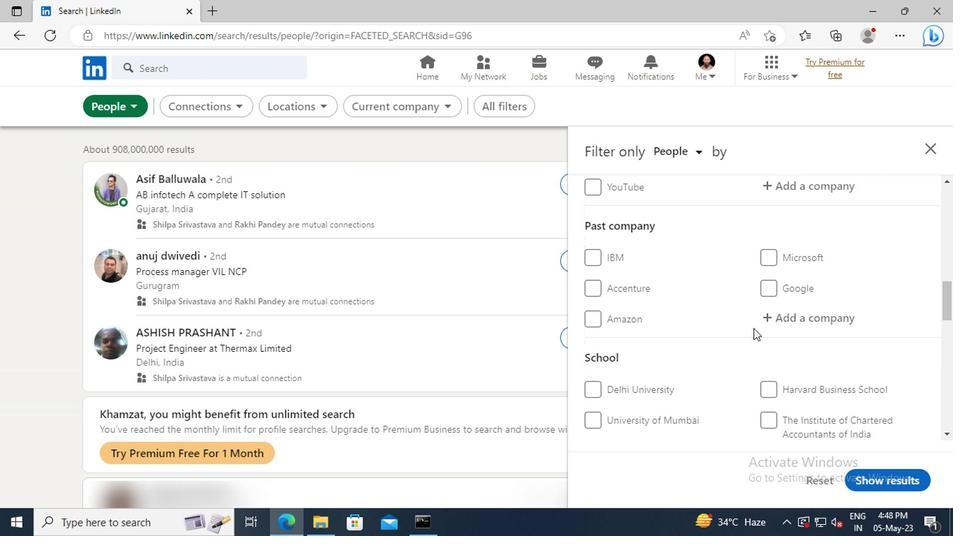 
Action: Mouse scrolled (751, 329) with delta (0, 0)
Screenshot: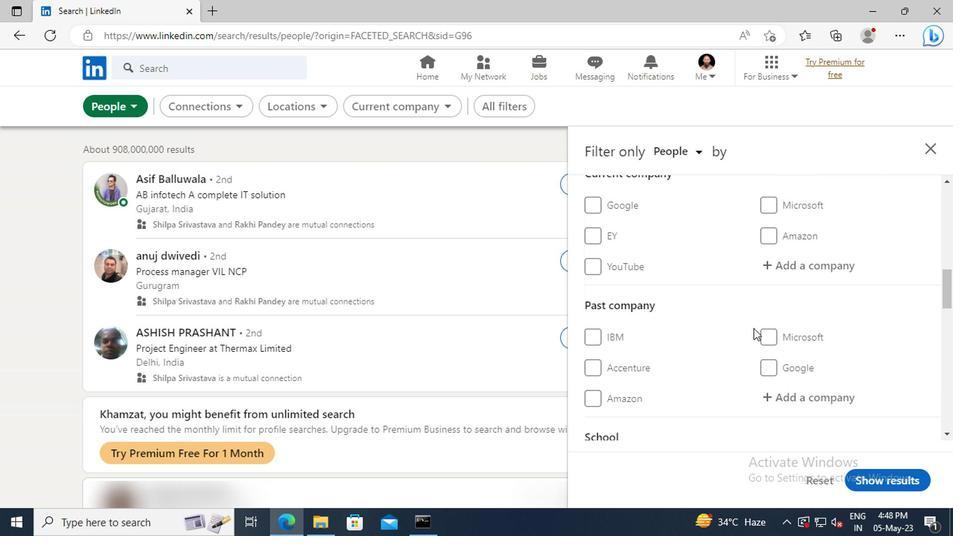 
Action: Mouse moved to (774, 310)
Screenshot: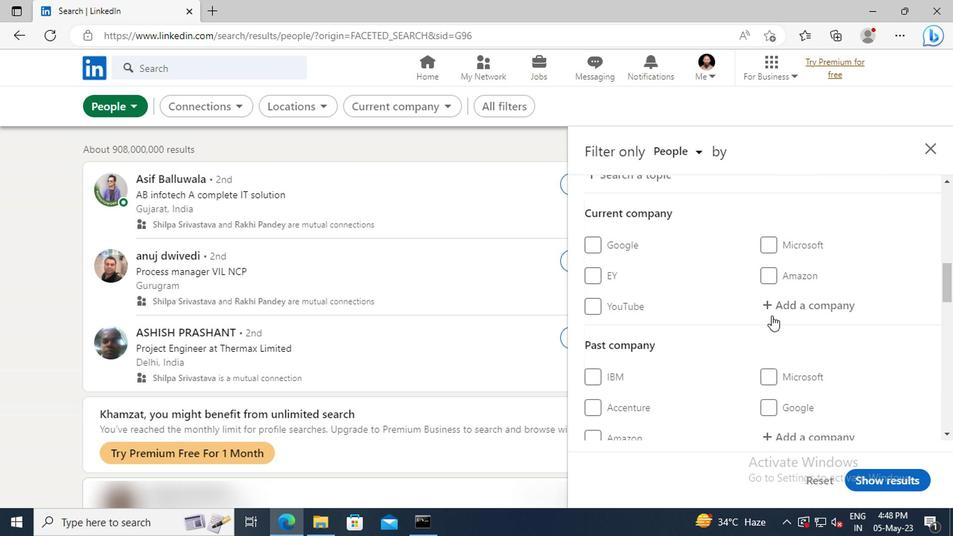 
Action: Mouse pressed left at (774, 310)
Screenshot: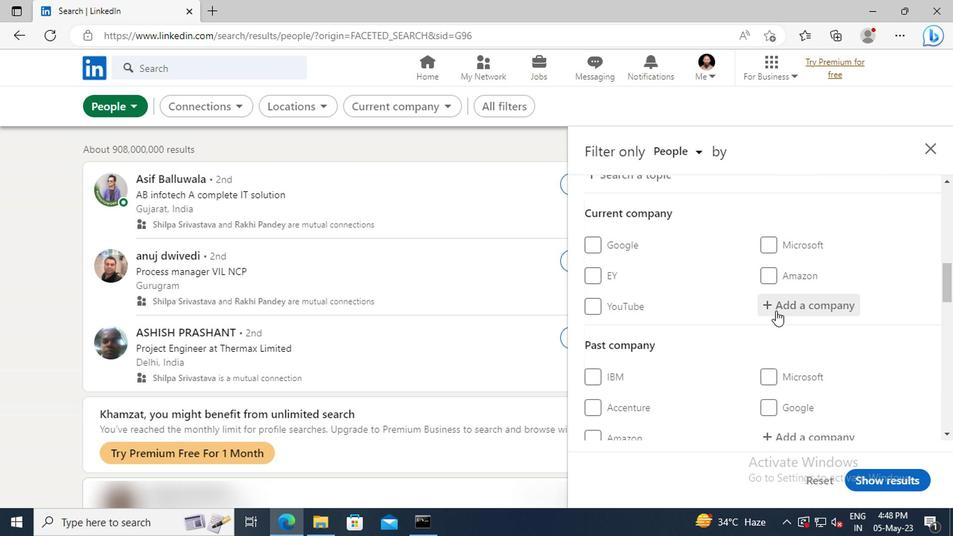 
Action: Key pressed <Key.shift>I-<Key.shift>PAC
Screenshot: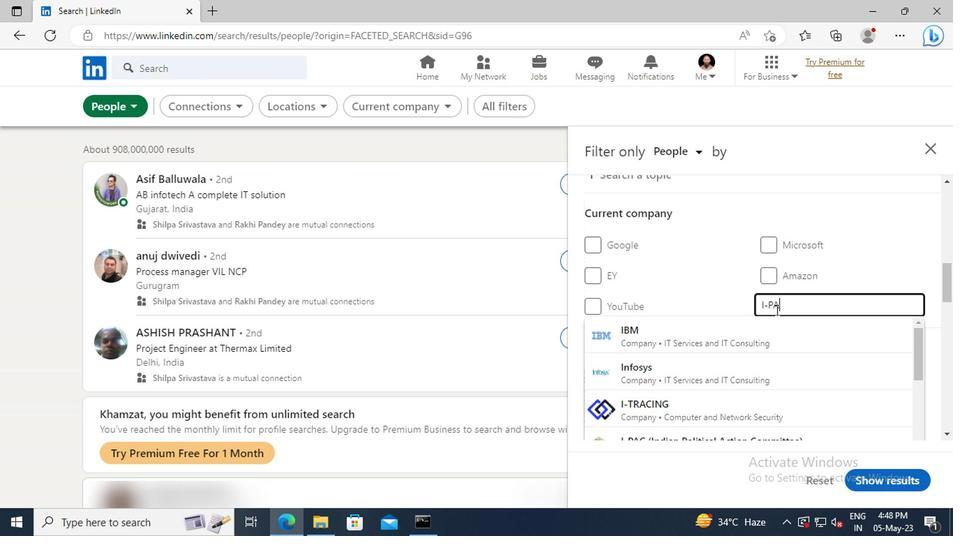 
Action: Mouse moved to (774, 331)
Screenshot: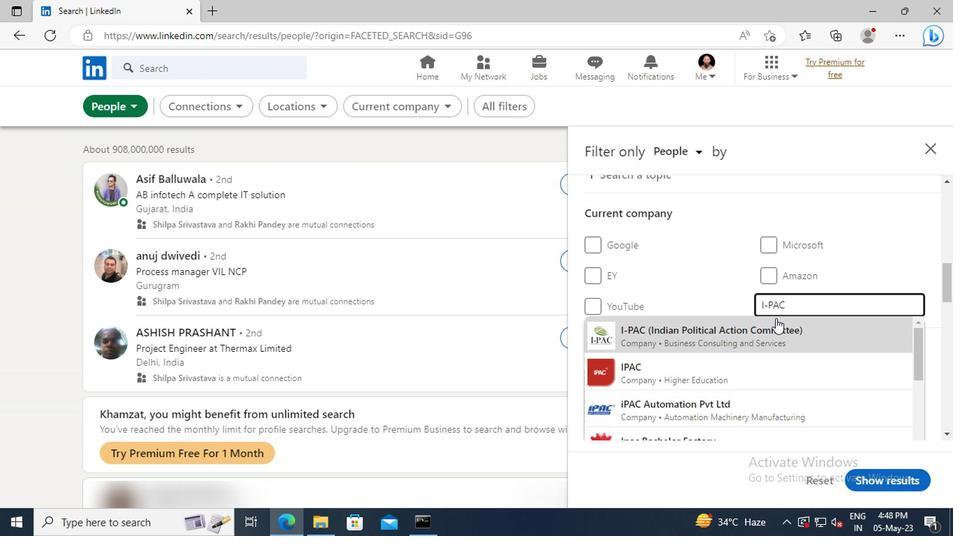 
Action: Mouse pressed left at (774, 331)
Screenshot: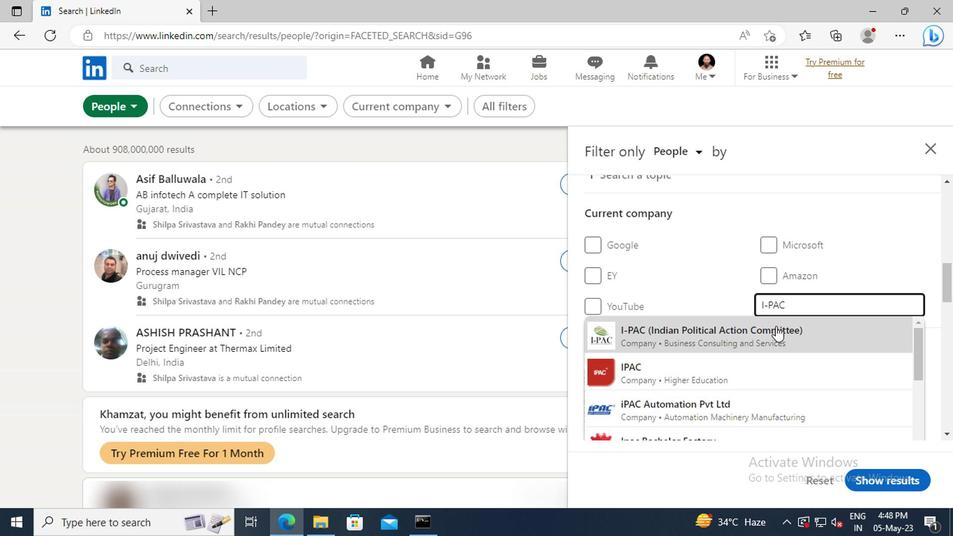 
Action: Mouse scrolled (774, 330) with delta (0, 0)
Screenshot: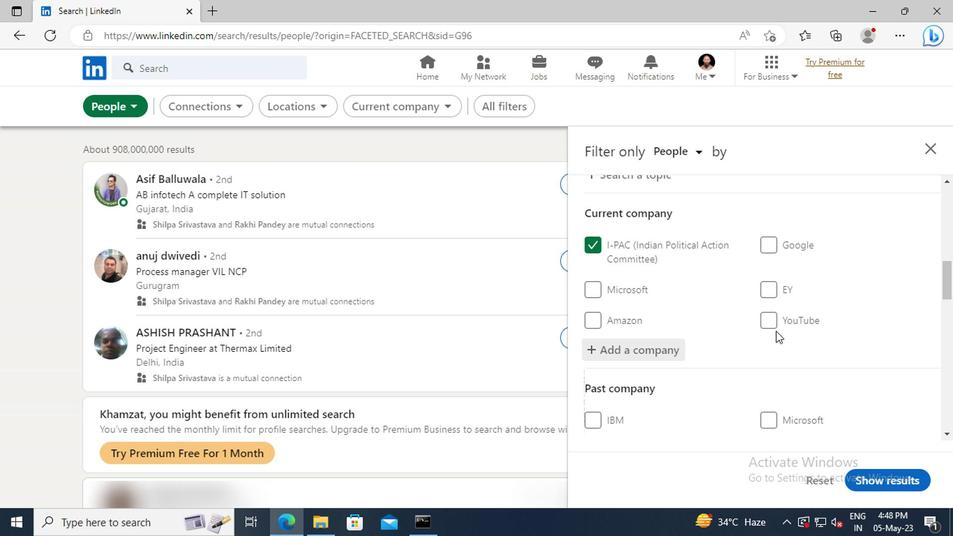 
Action: Mouse scrolled (774, 330) with delta (0, 0)
Screenshot: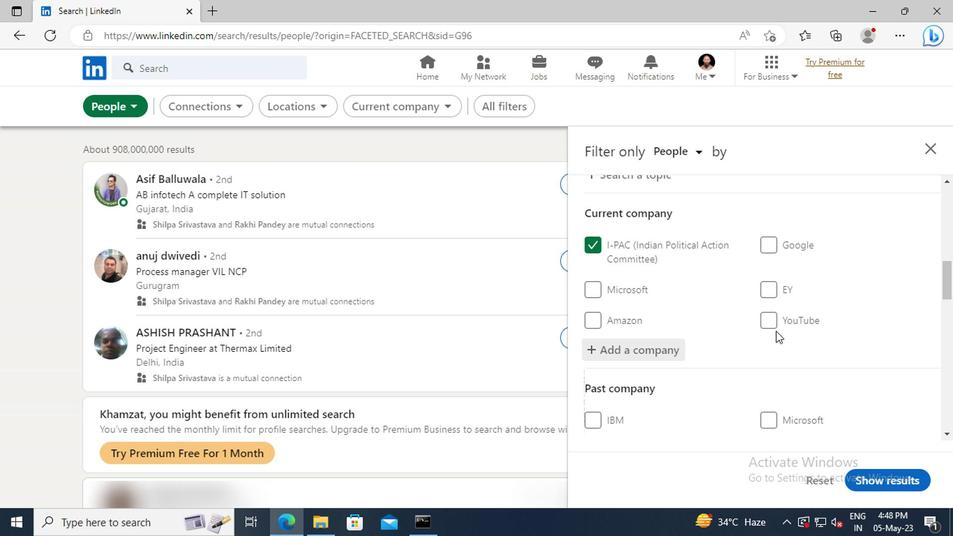 
Action: Mouse moved to (771, 324)
Screenshot: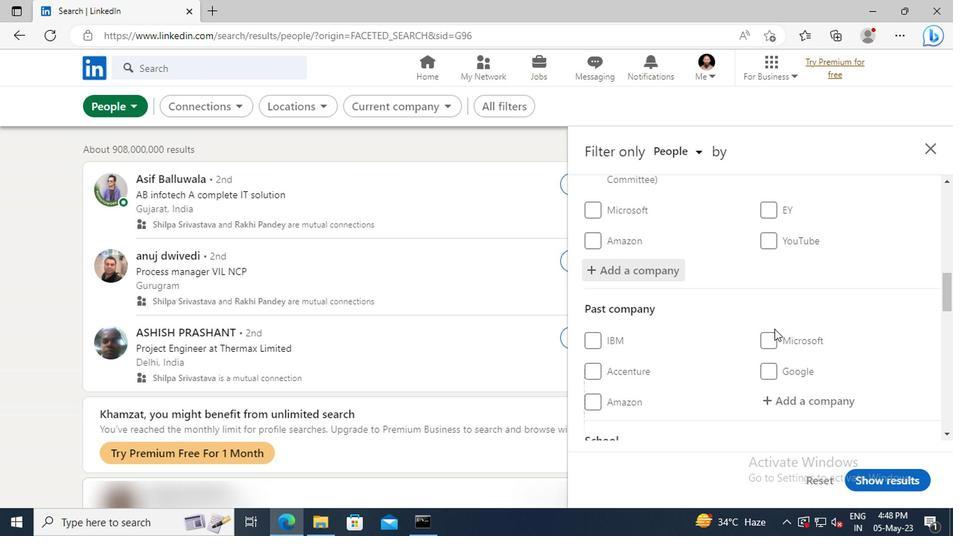 
Action: Mouse scrolled (771, 323) with delta (0, 0)
Screenshot: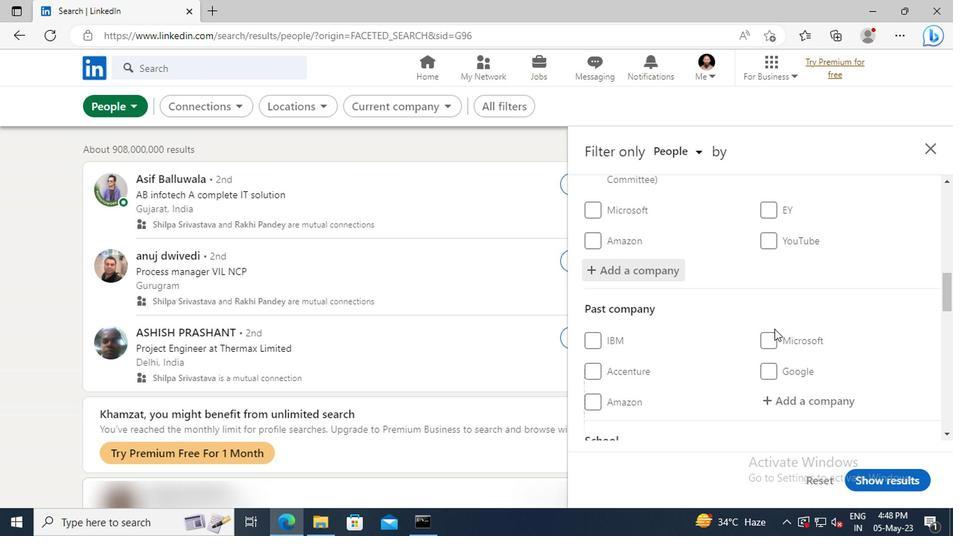 
Action: Mouse moved to (771, 323)
Screenshot: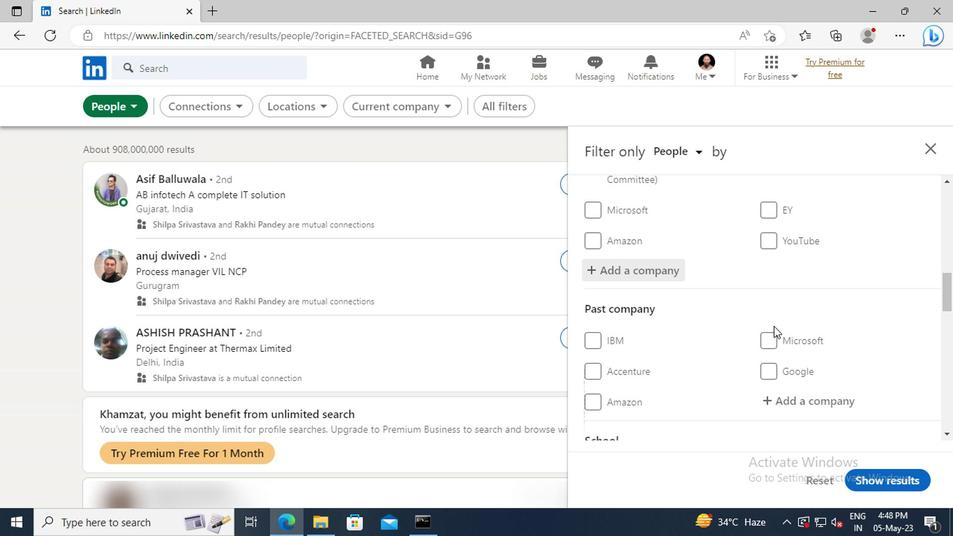 
Action: Mouse scrolled (771, 322) with delta (0, 0)
Screenshot: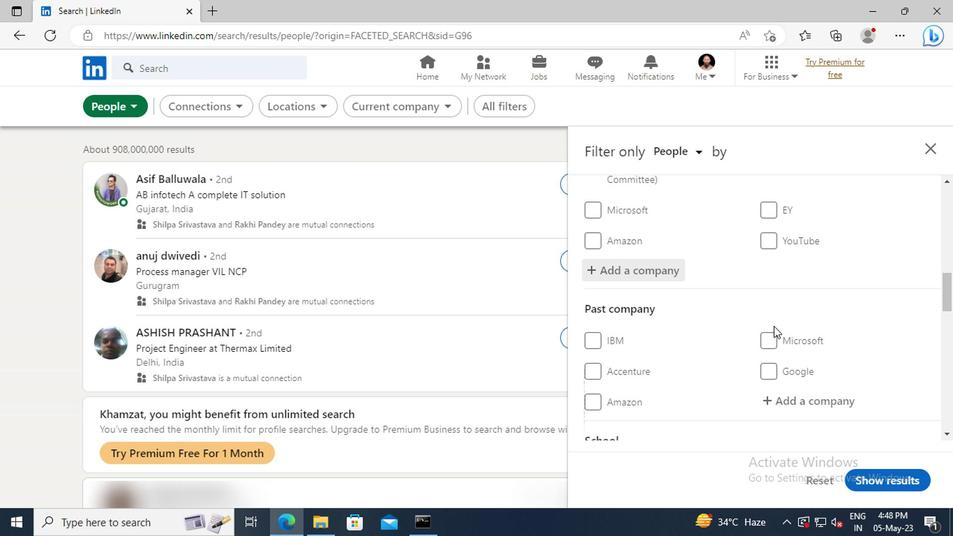 
Action: Mouse moved to (769, 316)
Screenshot: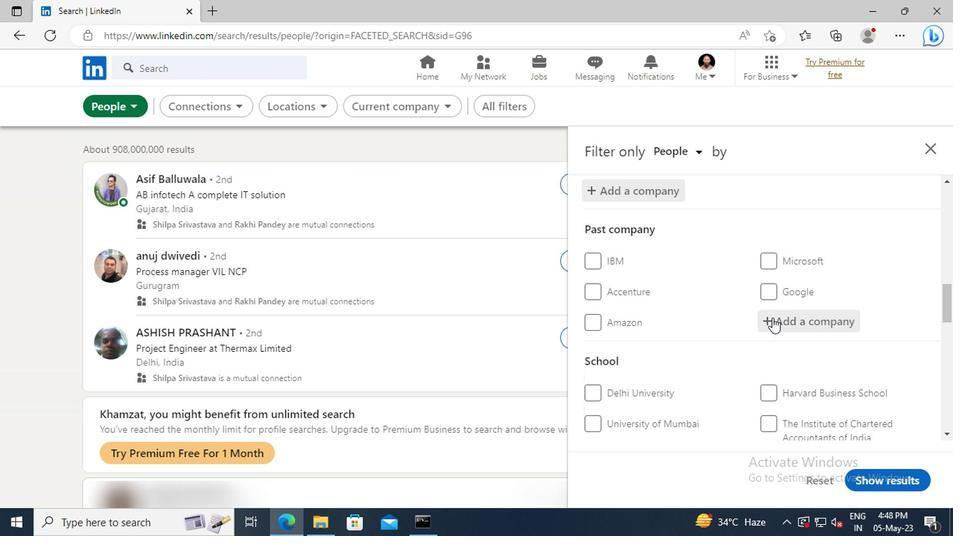 
Action: Mouse scrolled (769, 315) with delta (0, 0)
Screenshot: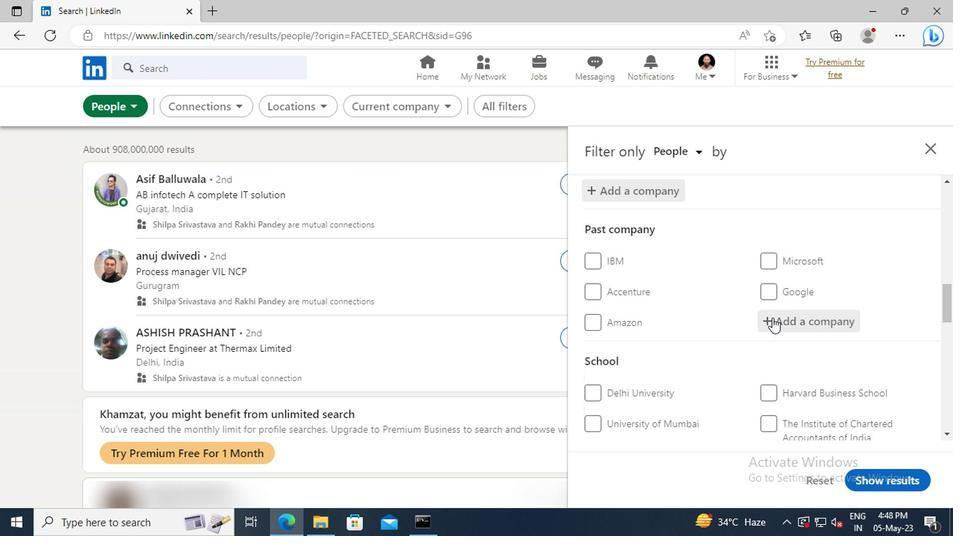 
Action: Mouse moved to (769, 315)
Screenshot: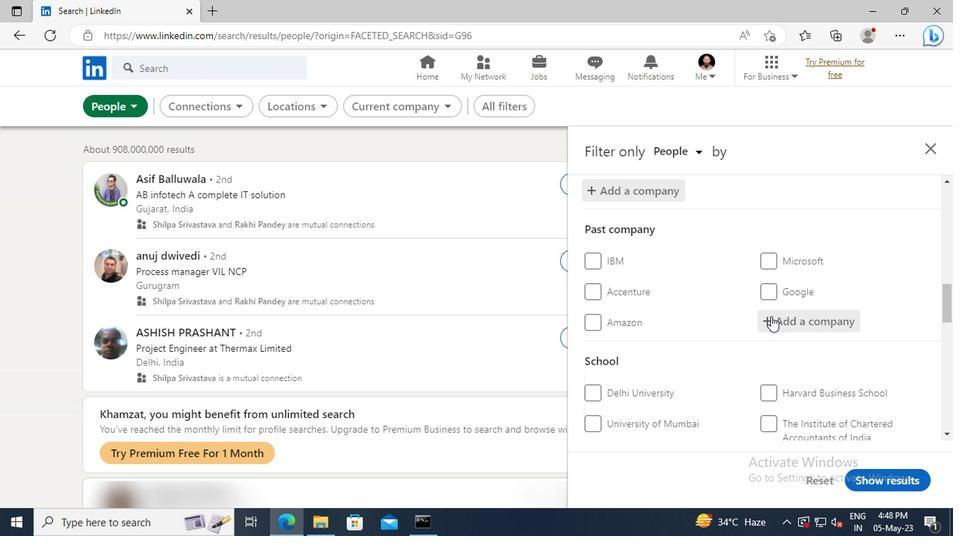 
Action: Mouse scrolled (769, 315) with delta (0, 0)
Screenshot: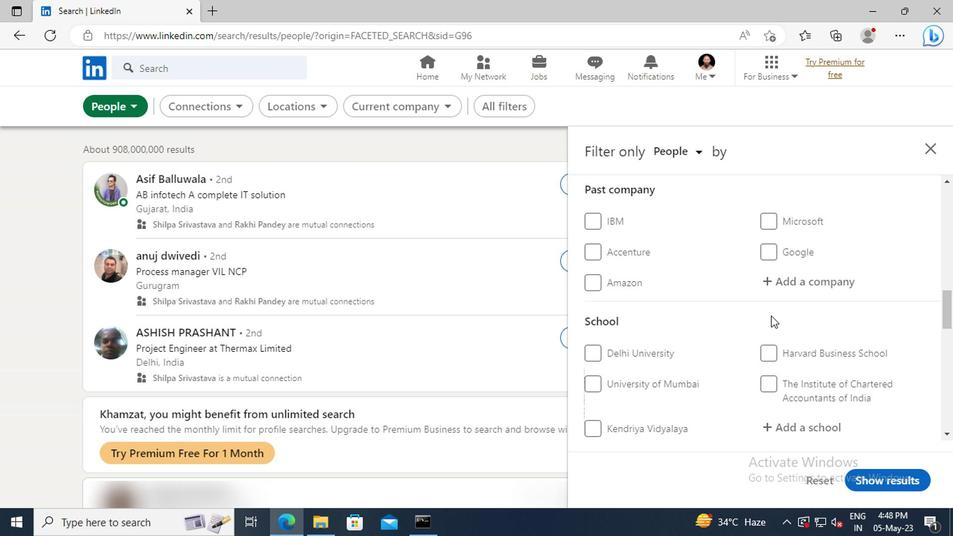 
Action: Mouse scrolled (769, 315) with delta (0, 0)
Screenshot: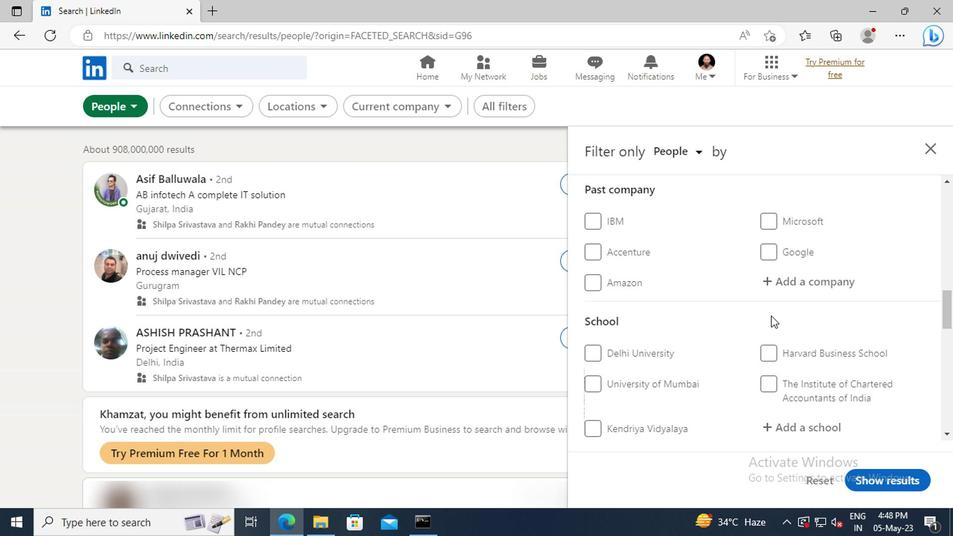 
Action: Mouse moved to (769, 315)
Screenshot: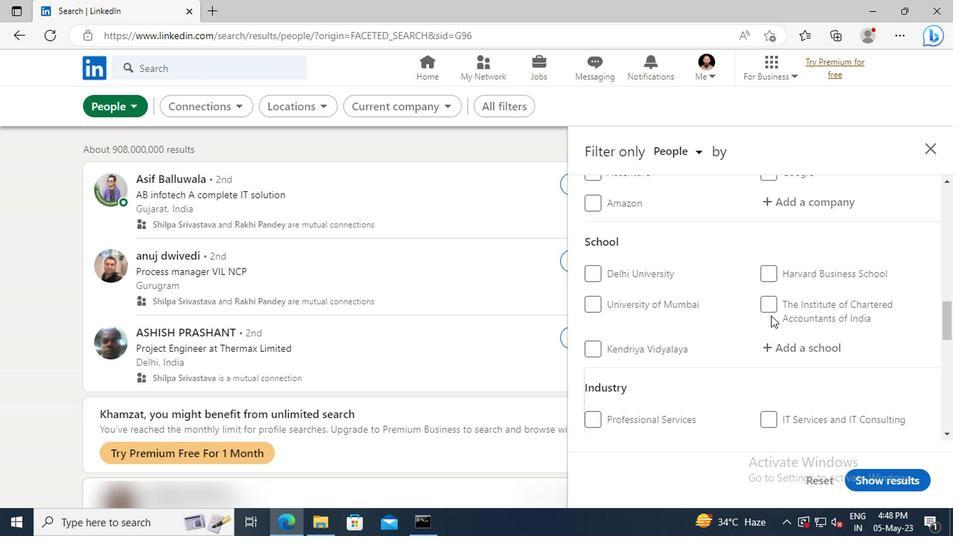 
Action: Mouse scrolled (769, 314) with delta (0, 0)
Screenshot: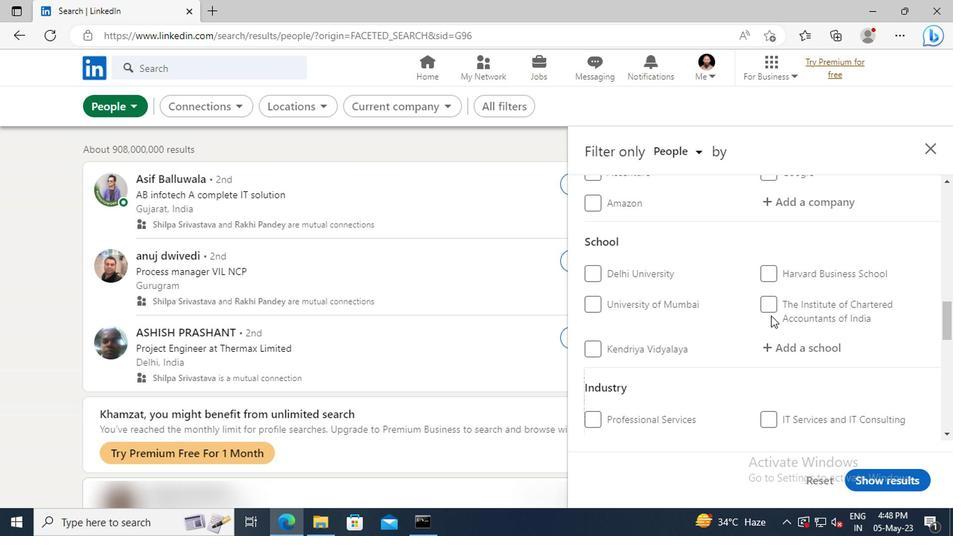 
Action: Mouse moved to (771, 311)
Screenshot: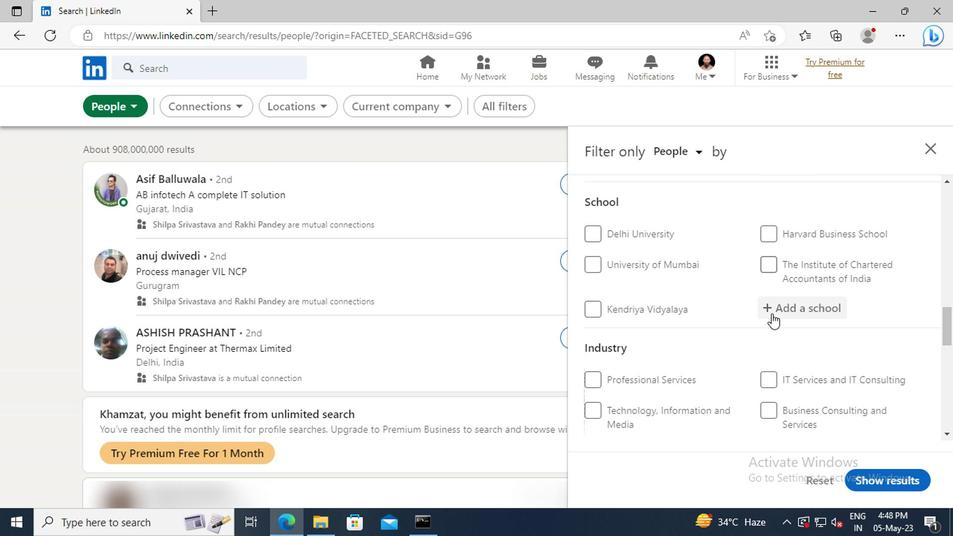 
Action: Mouse pressed left at (771, 311)
Screenshot: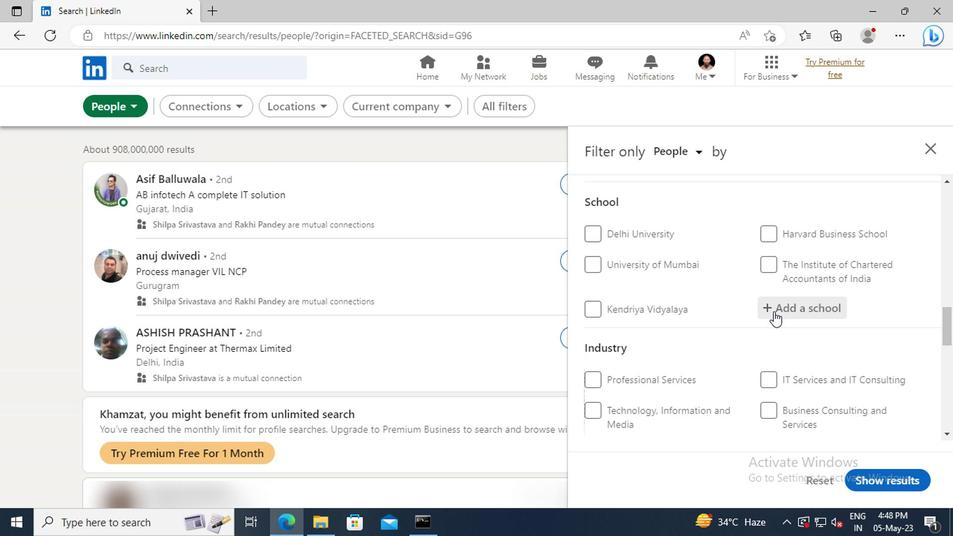 
Action: Key pressed <Key.shift>S<Key.space><Key.shift>K<Key.space><Key.shift>SOMAIY
Screenshot: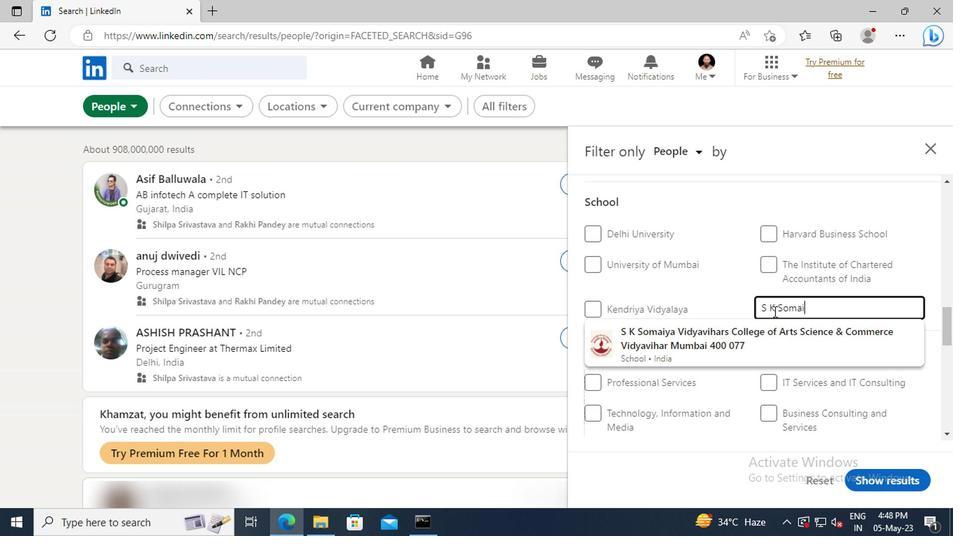 
Action: Mouse moved to (774, 329)
Screenshot: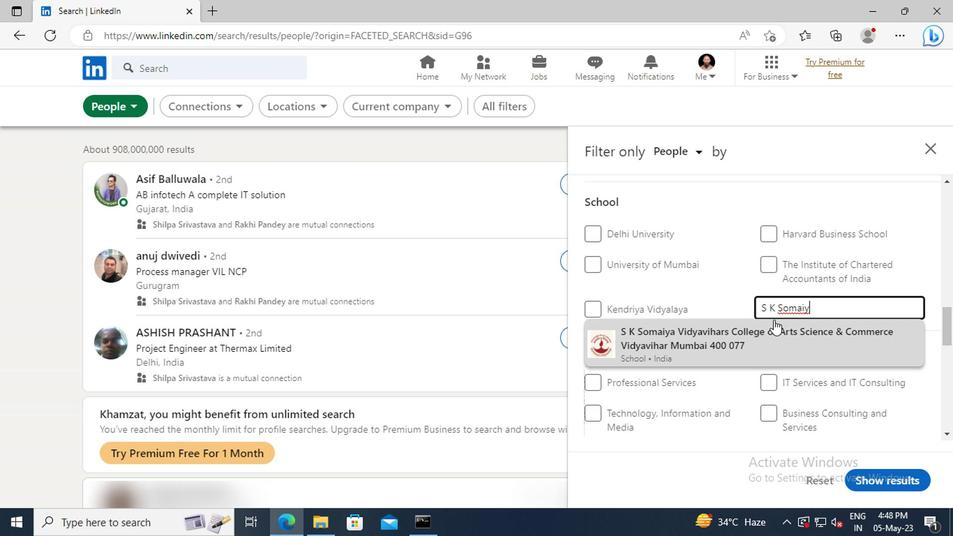 
Action: Mouse pressed left at (774, 329)
Screenshot: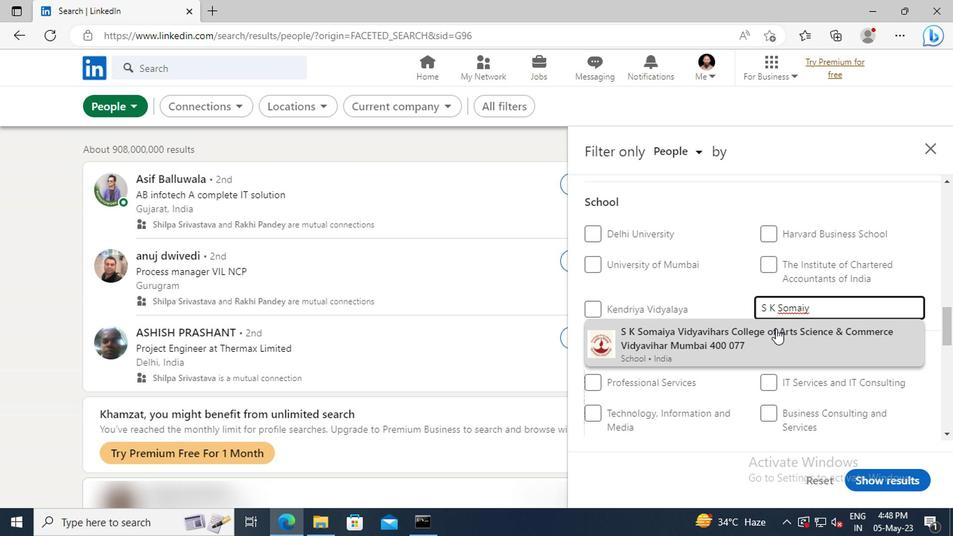 
Action: Mouse scrolled (774, 328) with delta (0, 0)
Screenshot: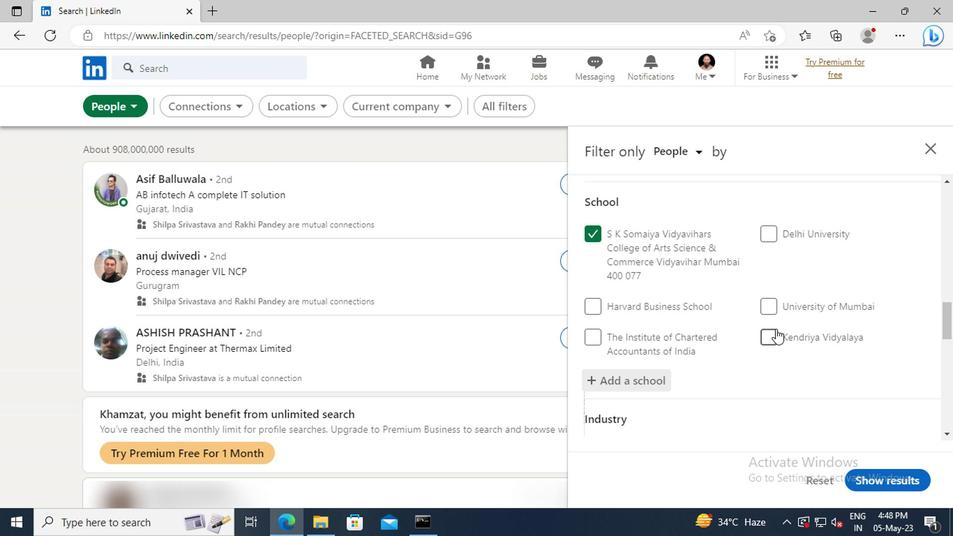 
Action: Mouse moved to (774, 327)
Screenshot: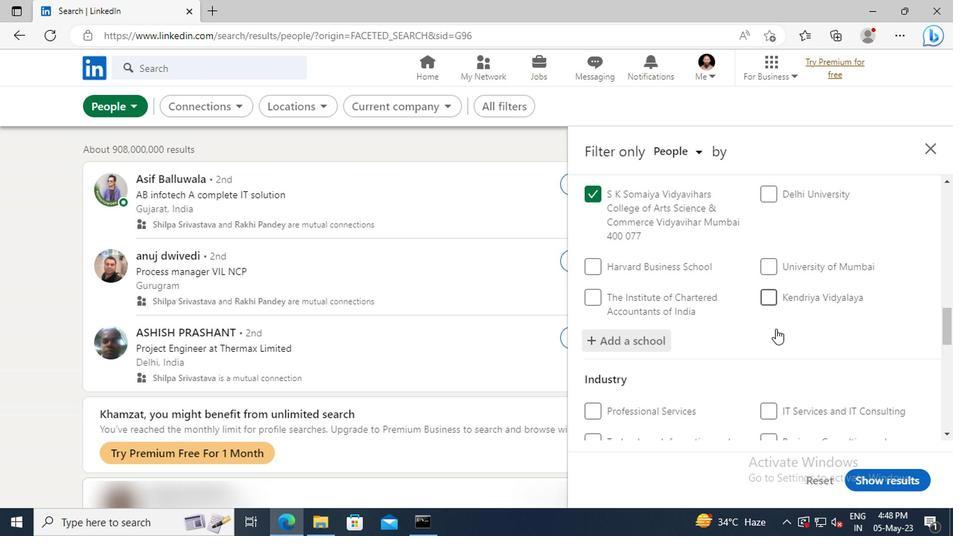 
Action: Mouse scrolled (774, 326) with delta (0, 0)
Screenshot: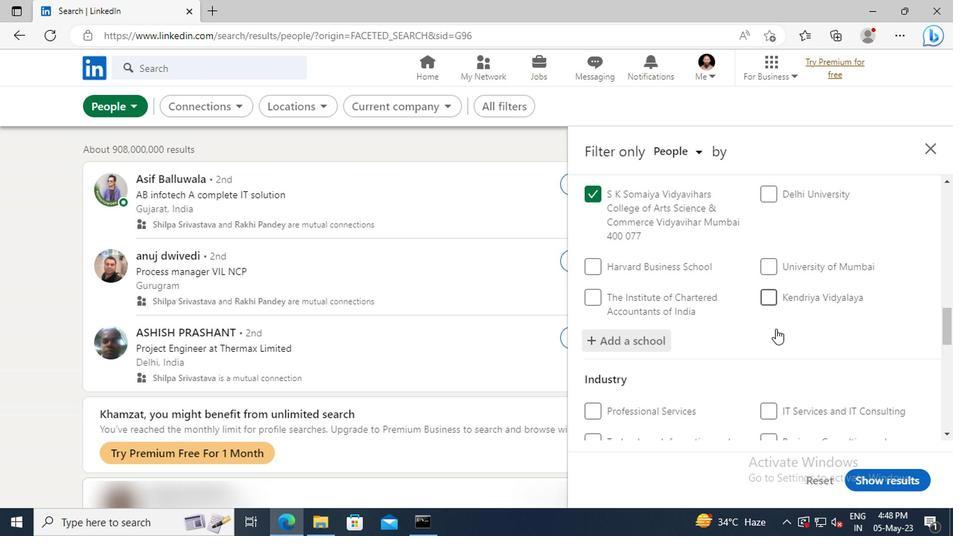 
Action: Mouse moved to (774, 324)
Screenshot: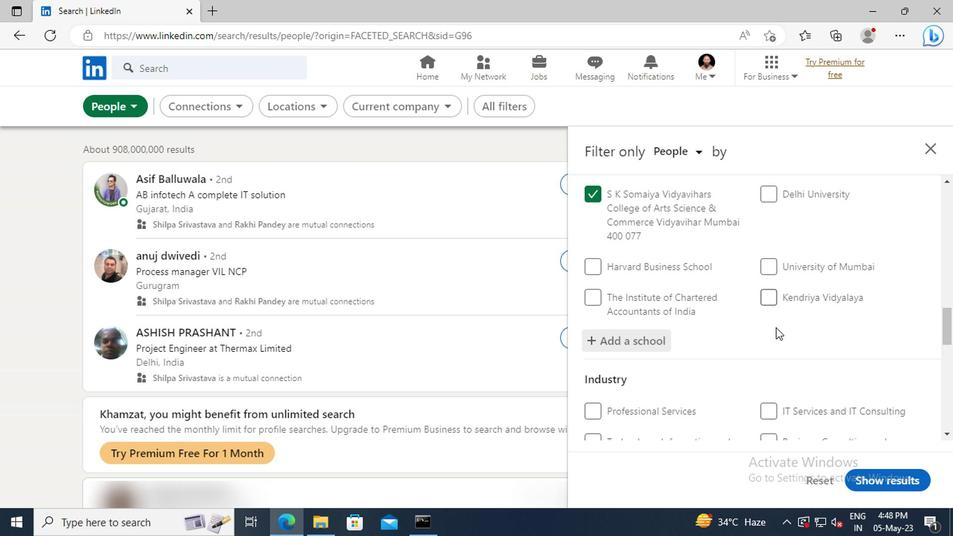 
Action: Mouse scrolled (774, 323) with delta (0, 0)
Screenshot: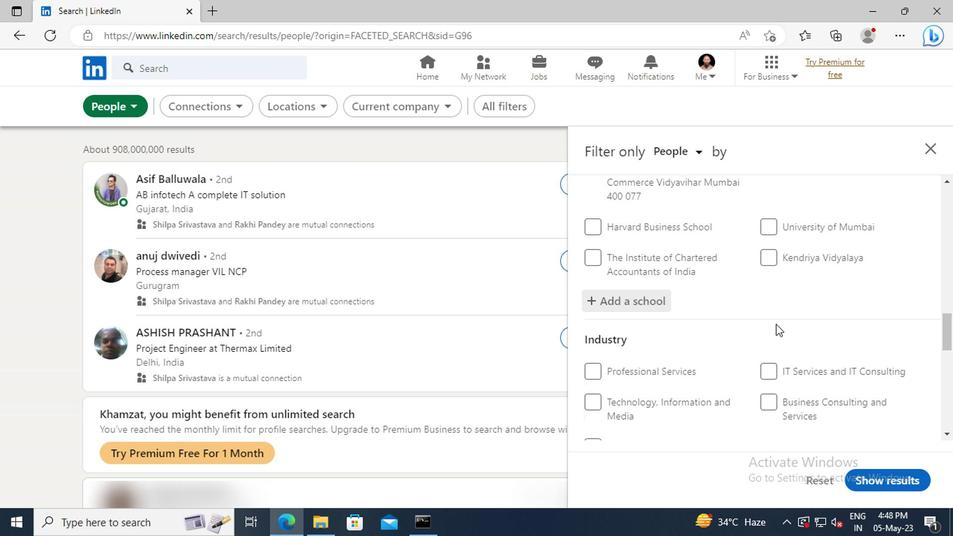
Action: Mouse scrolled (774, 323) with delta (0, 0)
Screenshot: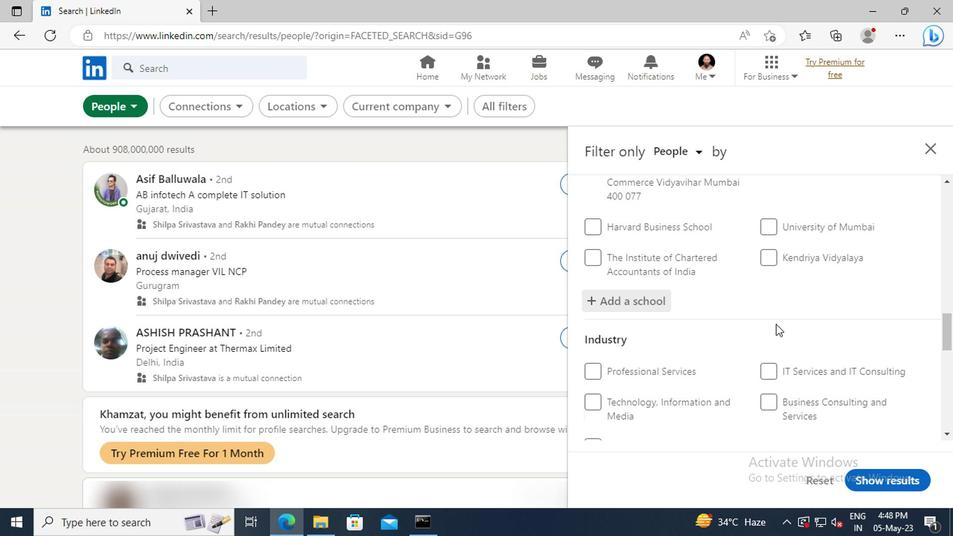 
Action: Mouse moved to (774, 323)
Screenshot: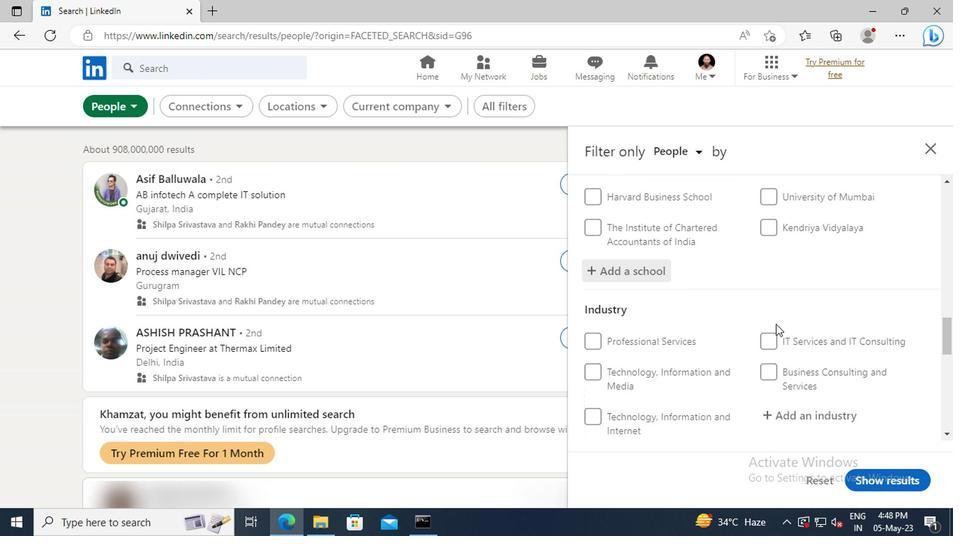 
Action: Mouse scrolled (774, 323) with delta (0, 0)
Screenshot: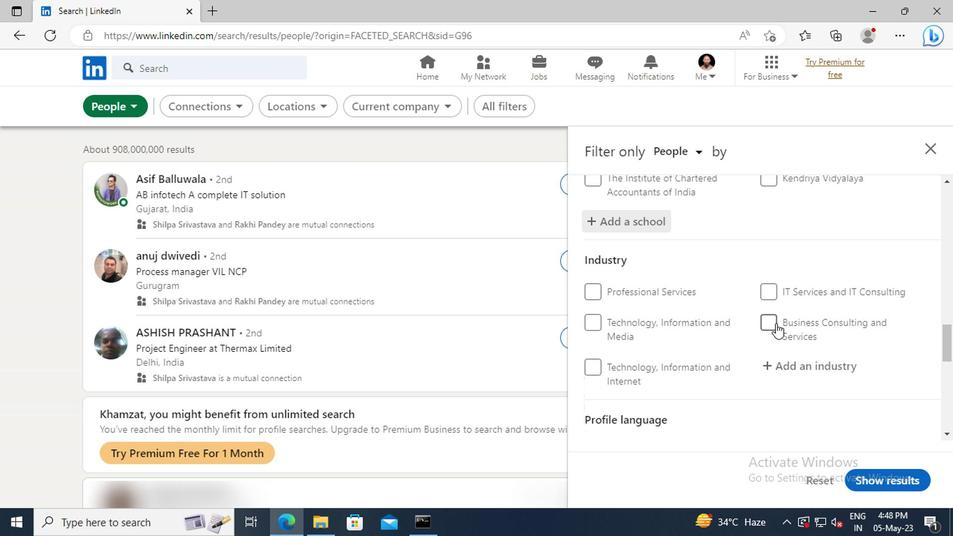 
Action: Mouse moved to (782, 325)
Screenshot: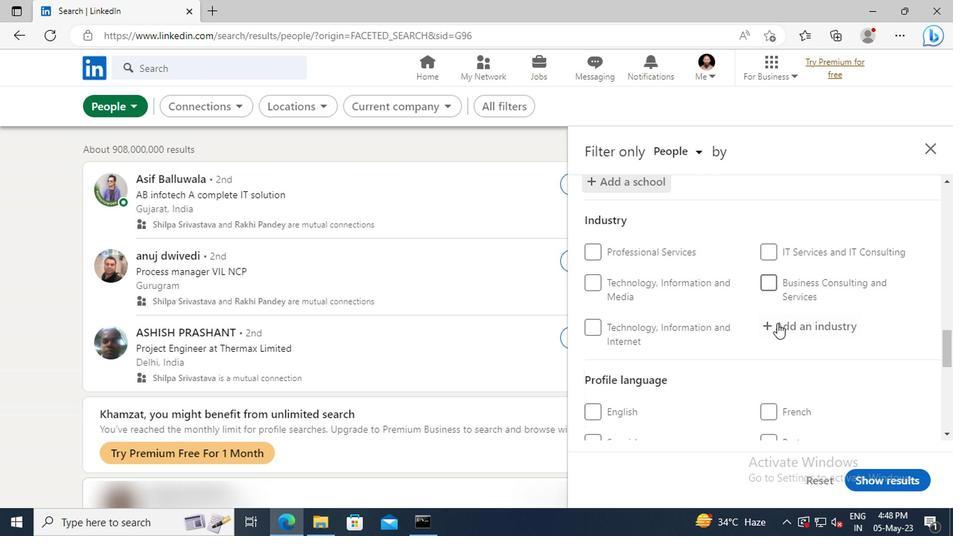 
Action: Mouse pressed left at (782, 325)
Screenshot: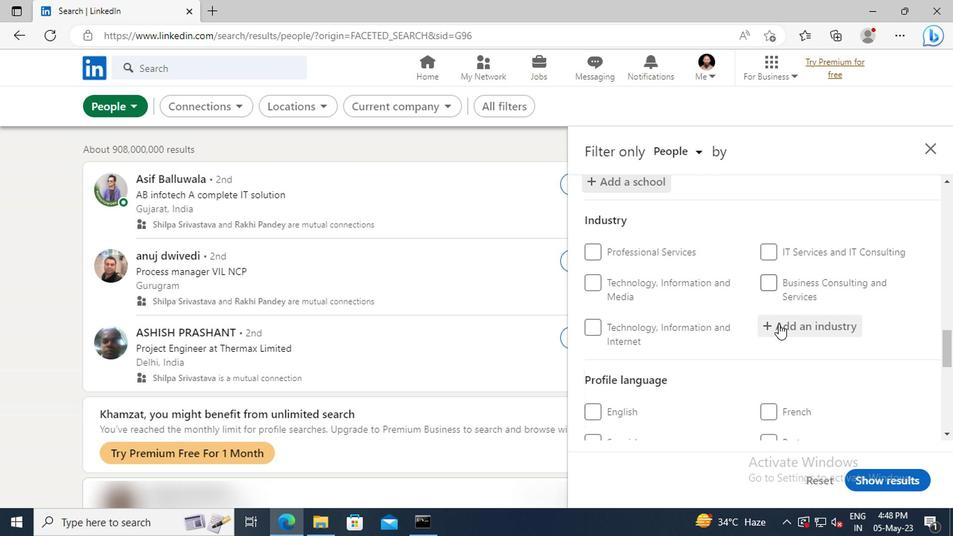 
Action: Key pressed <Key.shift>PUBLIC<Key.space><Key.shift>SAF
Screenshot: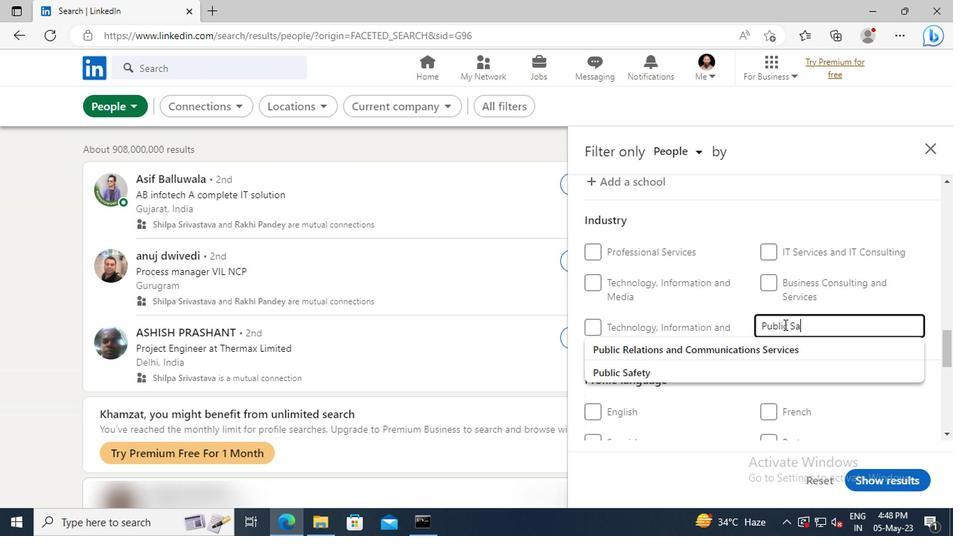 
Action: Mouse moved to (783, 346)
Screenshot: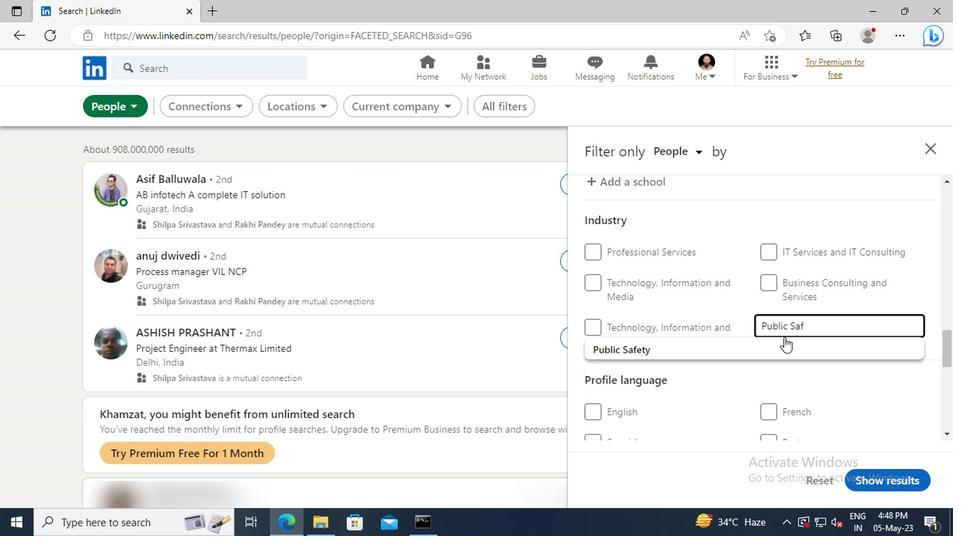 
Action: Mouse pressed left at (783, 346)
Screenshot: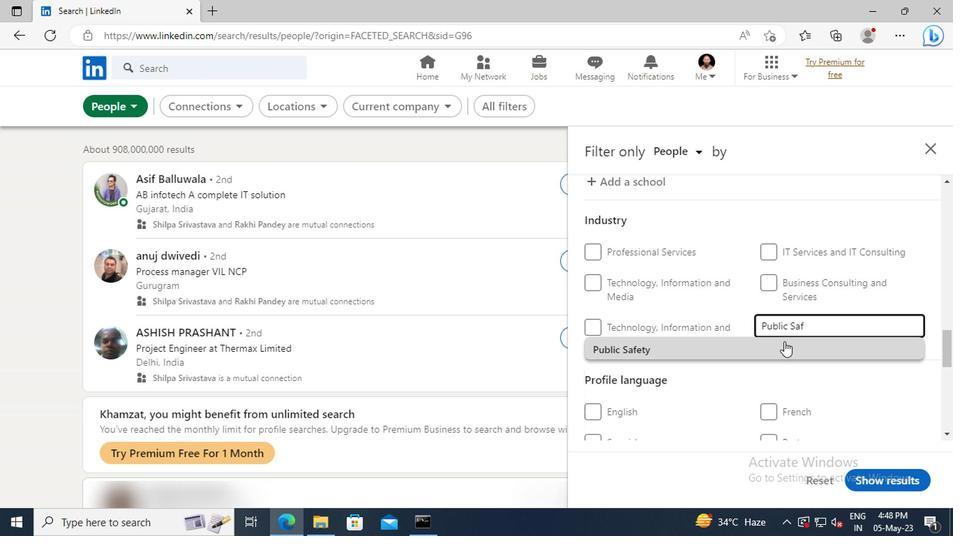 
Action: Mouse scrolled (783, 345) with delta (0, 0)
Screenshot: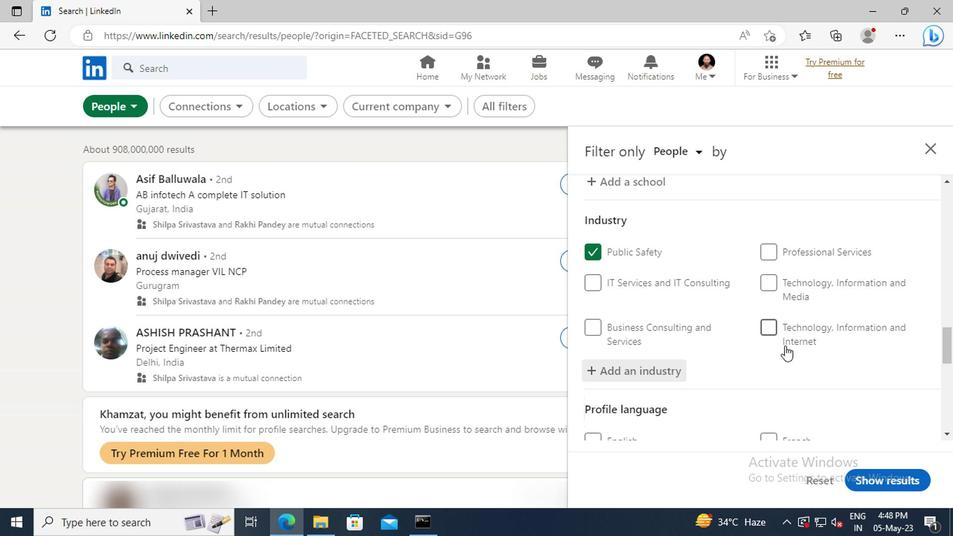 
Action: Mouse scrolled (783, 345) with delta (0, 0)
Screenshot: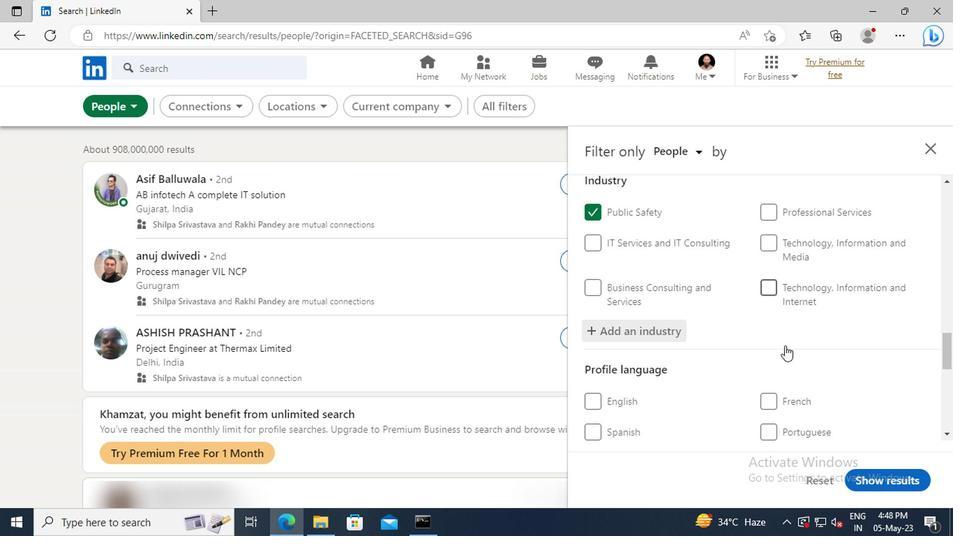 
Action: Mouse scrolled (783, 345) with delta (0, 0)
Screenshot: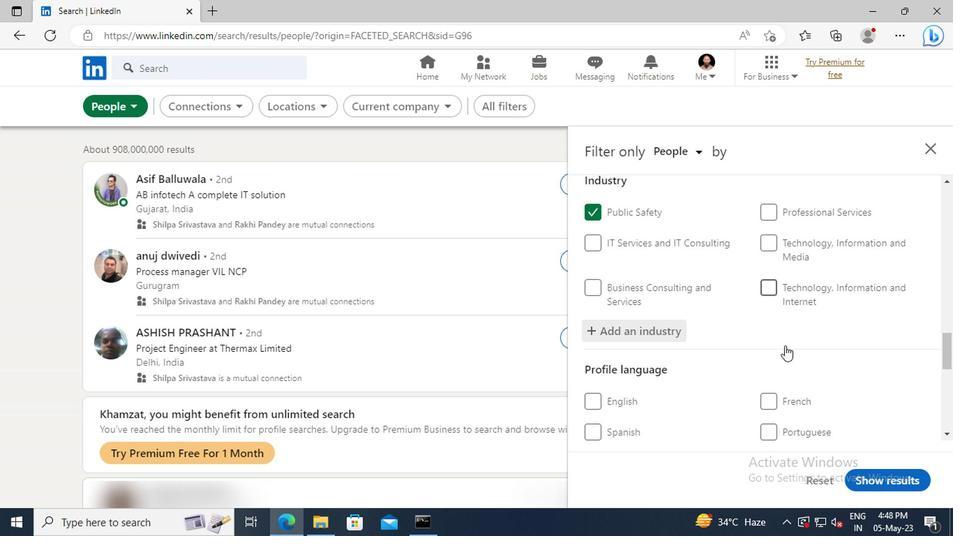 
Action: Mouse scrolled (783, 345) with delta (0, 0)
Screenshot: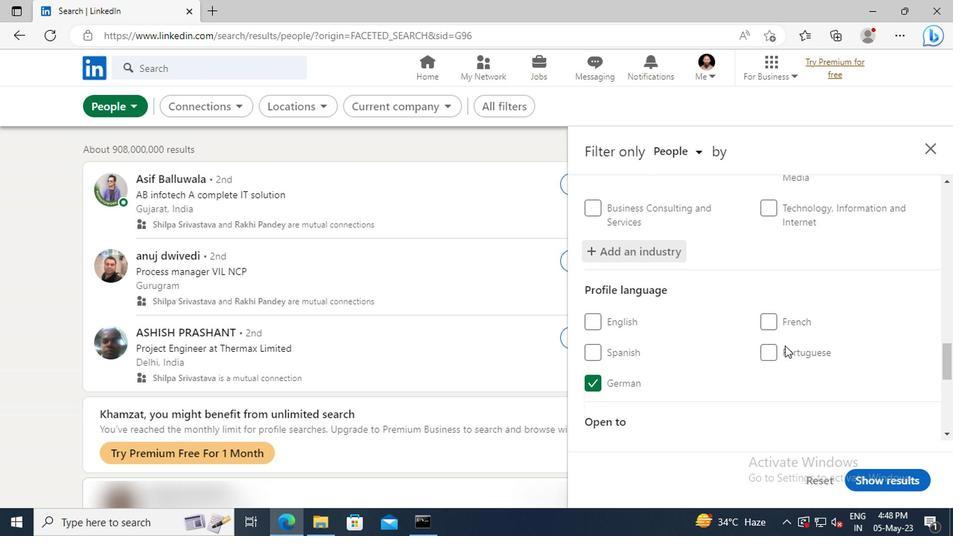
Action: Mouse scrolled (783, 345) with delta (0, 0)
Screenshot: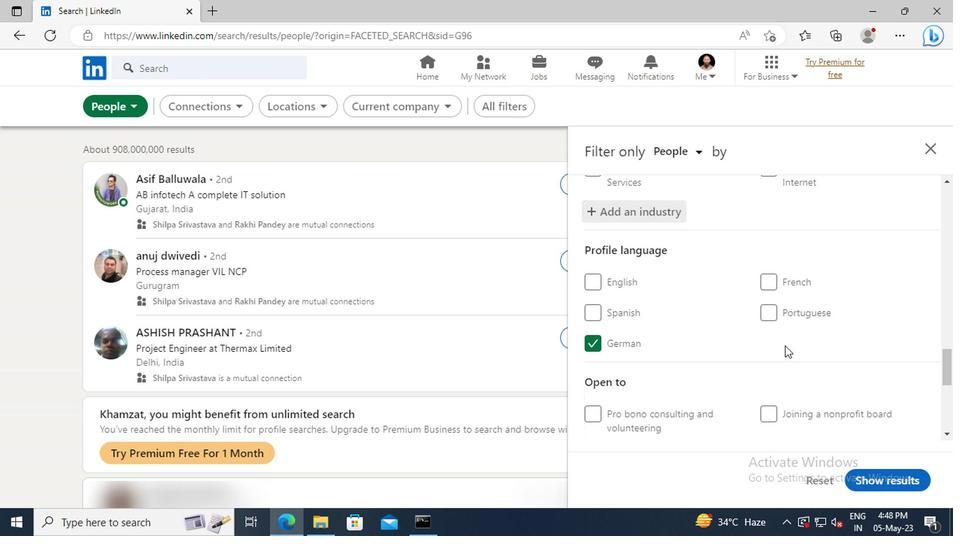 
Action: Mouse scrolled (783, 345) with delta (0, 0)
Screenshot: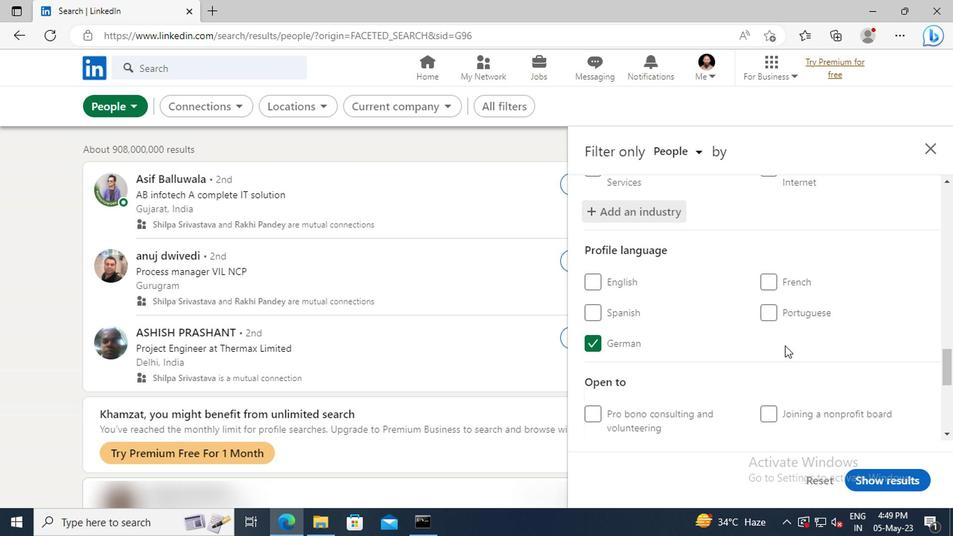
Action: Mouse scrolled (783, 345) with delta (0, 0)
Screenshot: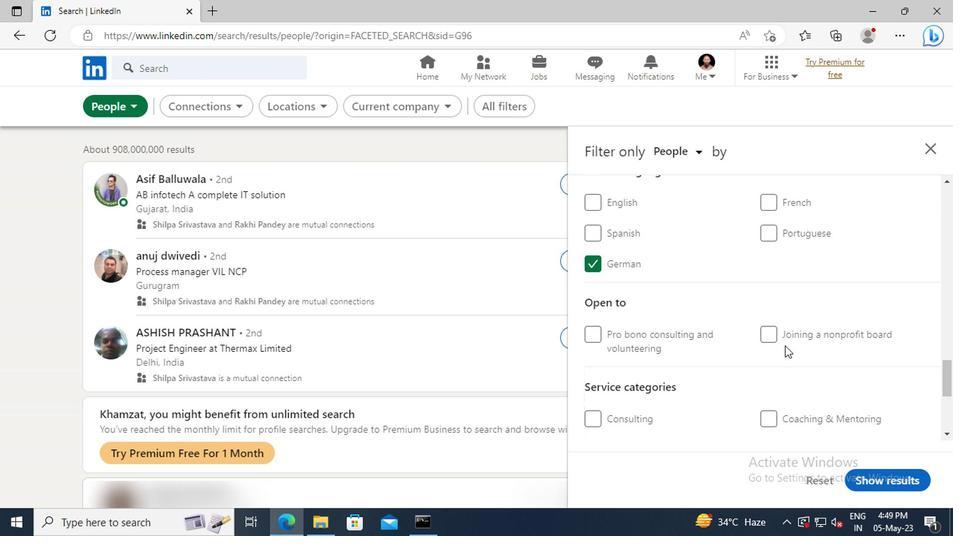 
Action: Mouse scrolled (783, 345) with delta (0, 0)
Screenshot: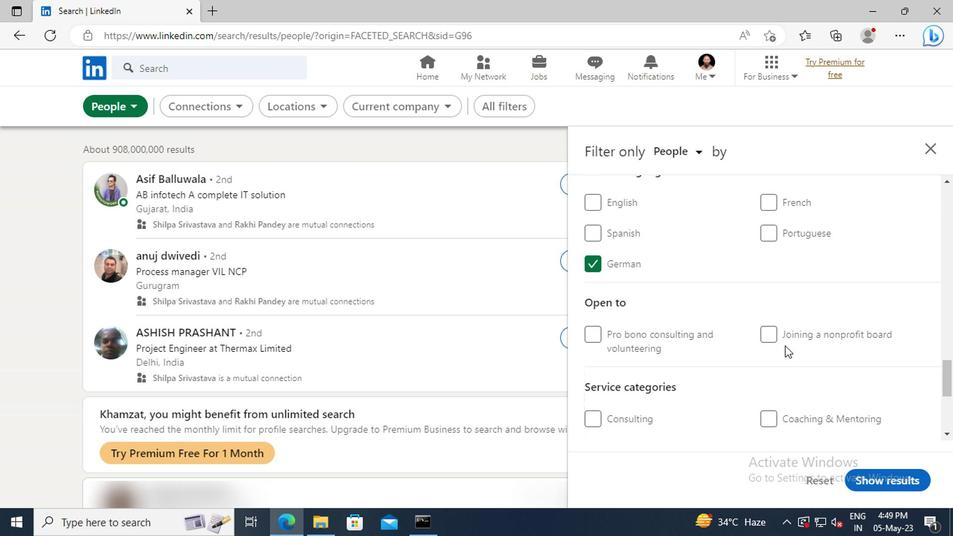 
Action: Mouse scrolled (783, 345) with delta (0, 0)
Screenshot: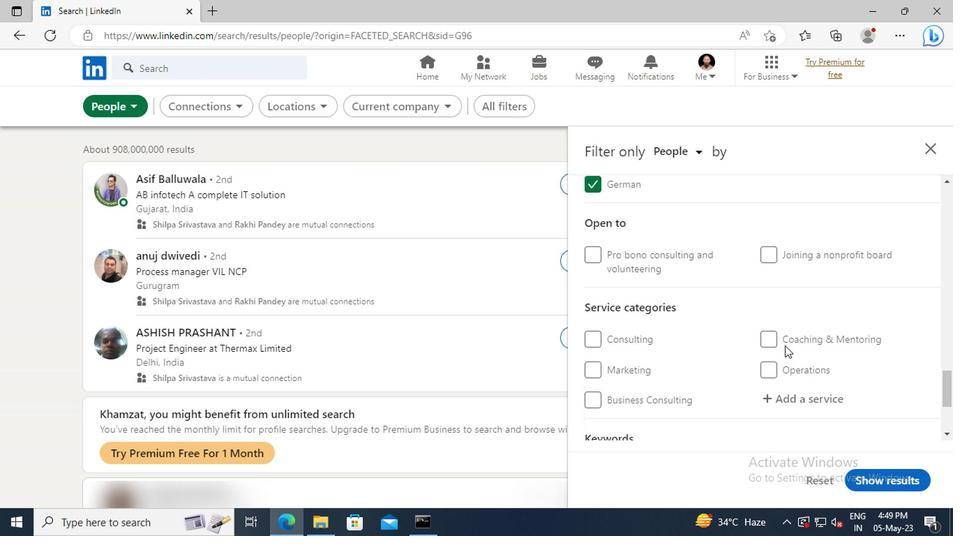 
Action: Mouse moved to (787, 356)
Screenshot: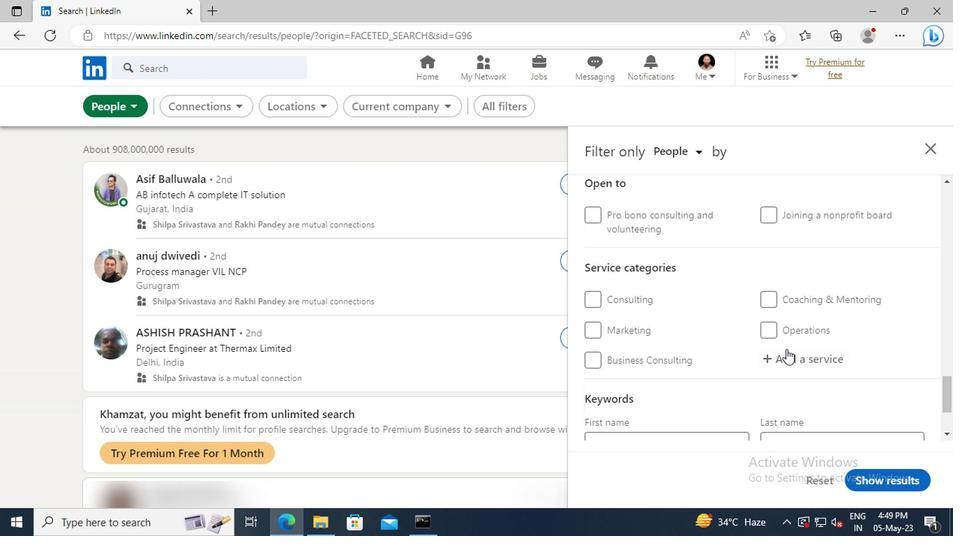 
Action: Mouse pressed left at (787, 356)
Screenshot: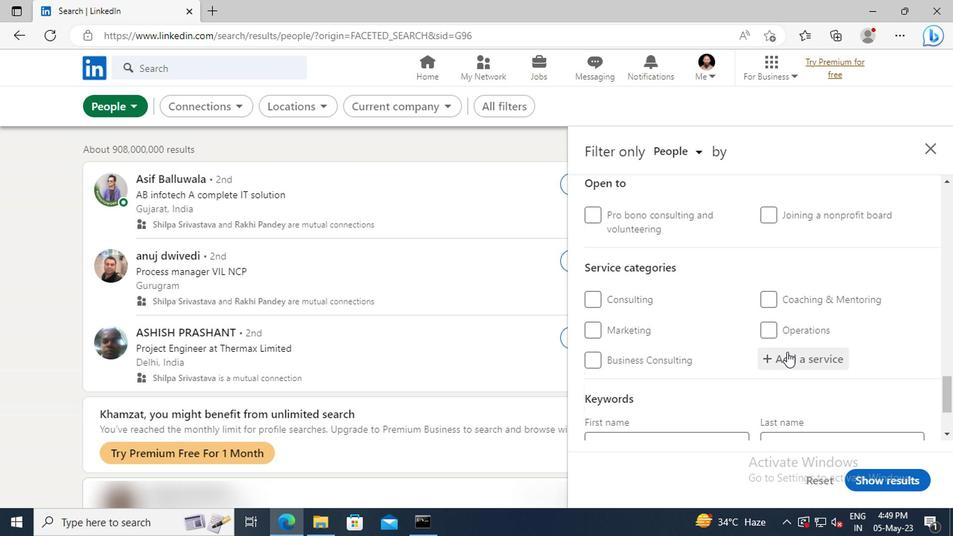 
Action: Key pressed <Key.shift>COMMER
Screenshot: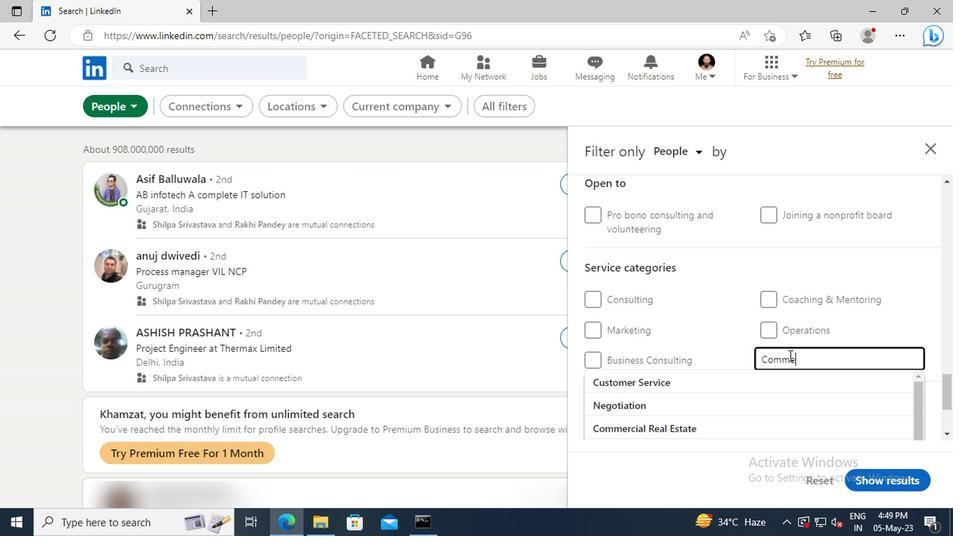 
Action: Mouse moved to (791, 402)
Screenshot: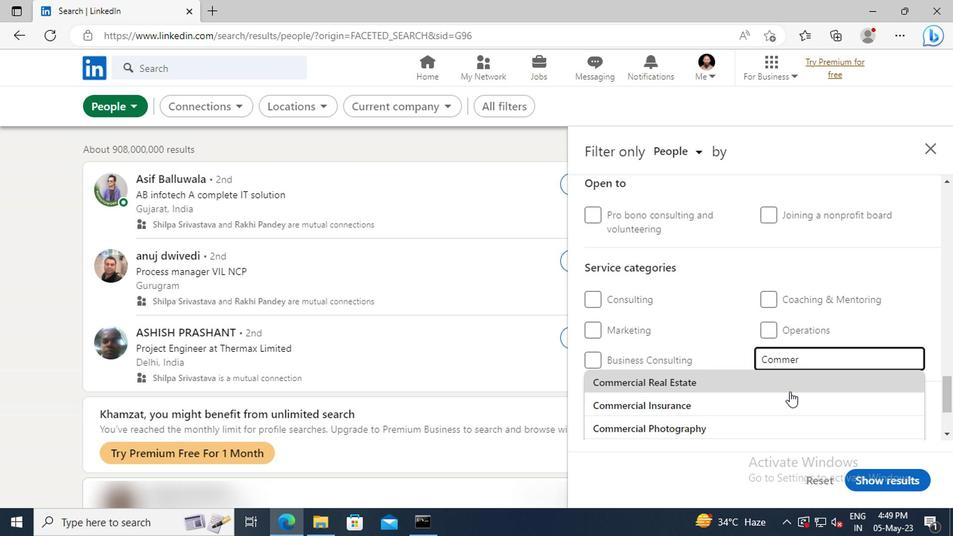 
Action: Mouse pressed left at (791, 402)
Screenshot: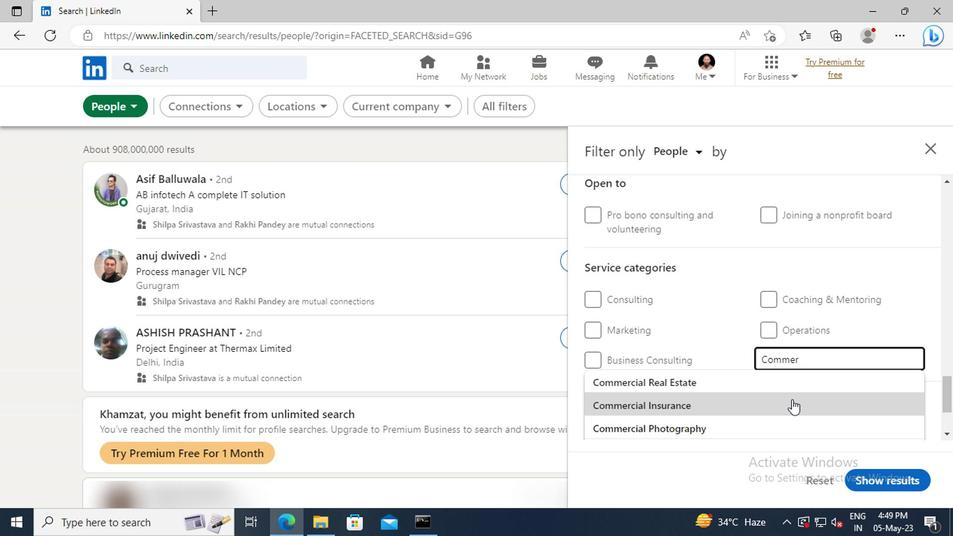 
Action: Mouse scrolled (791, 401) with delta (0, 0)
Screenshot: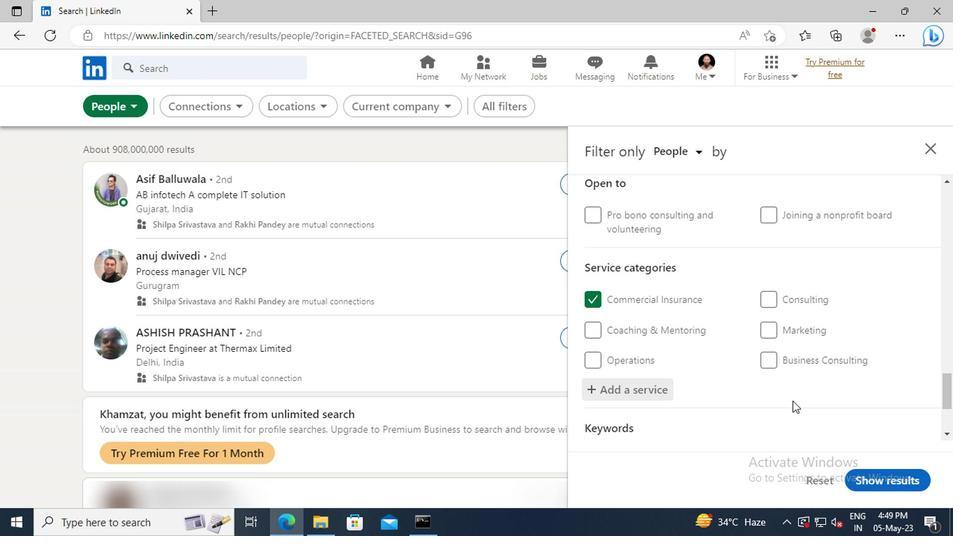 
Action: Mouse scrolled (791, 401) with delta (0, 0)
Screenshot: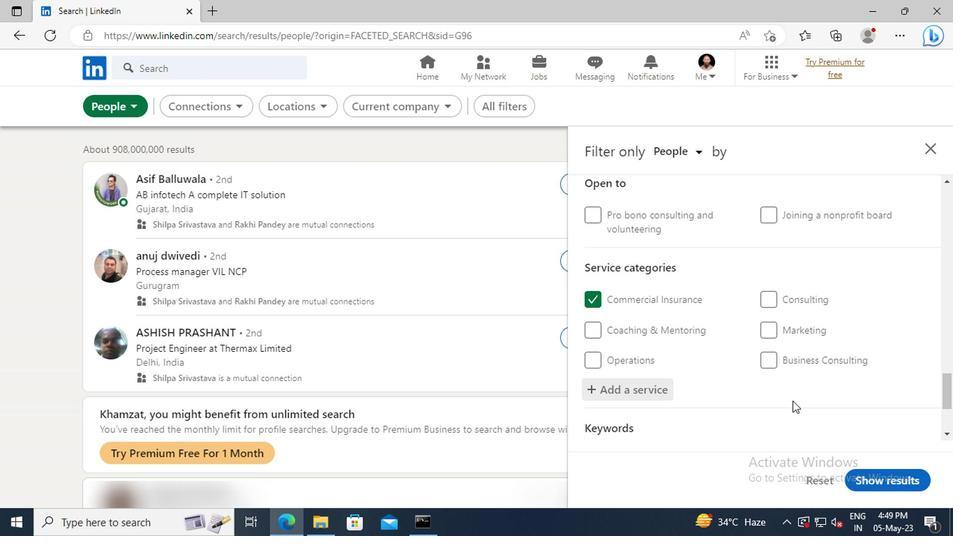 
Action: Mouse scrolled (791, 401) with delta (0, 0)
Screenshot: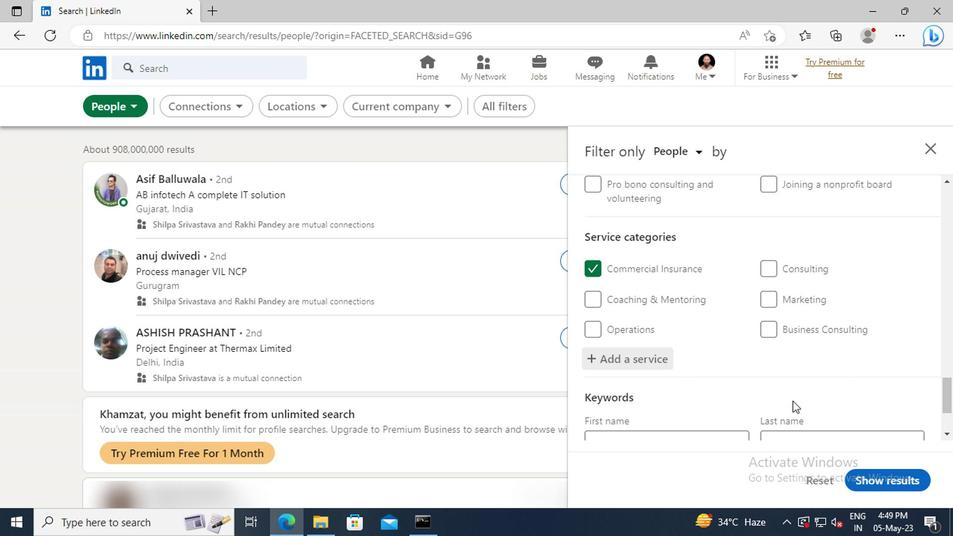 
Action: Mouse moved to (718, 401)
Screenshot: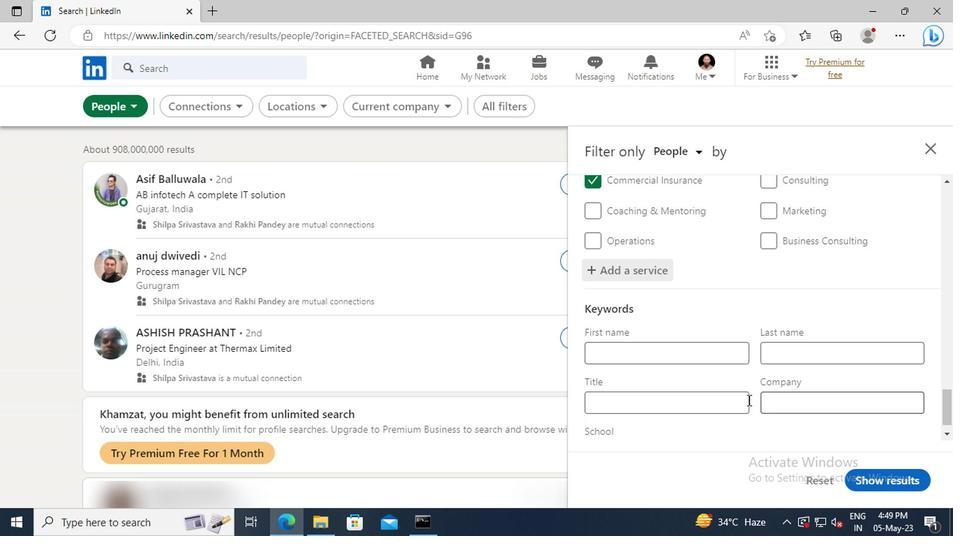 
Action: Mouse pressed left at (718, 401)
Screenshot: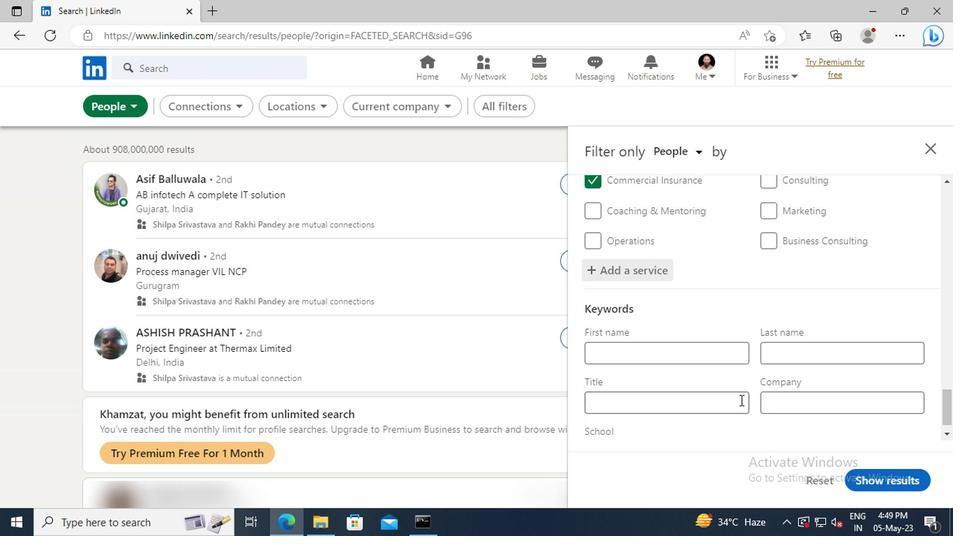 
Action: Key pressed <Key.shift>CHIEF<Key.space><Key.shift>ENGINEER<Key.enter>
Screenshot: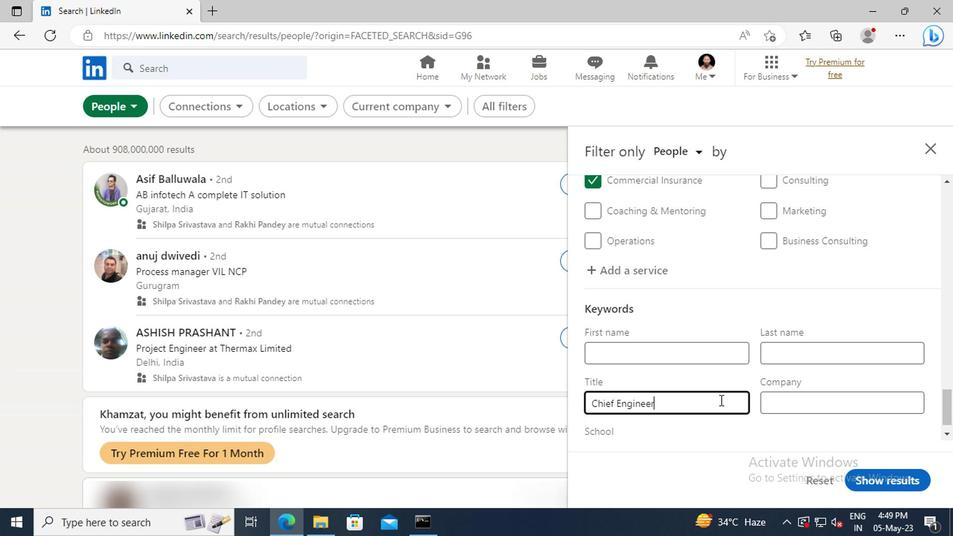 
Action: Mouse moved to (872, 478)
Screenshot: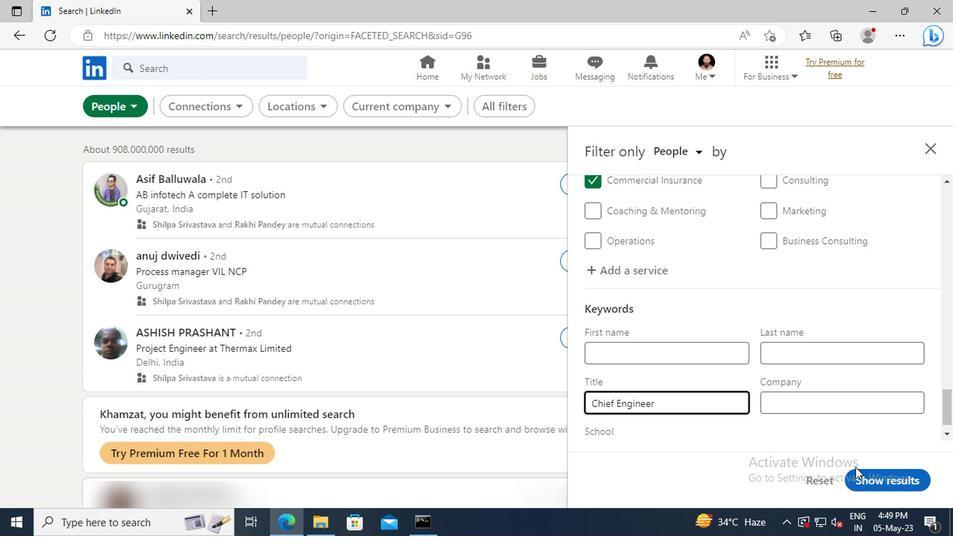 
Action: Mouse pressed left at (872, 478)
Screenshot: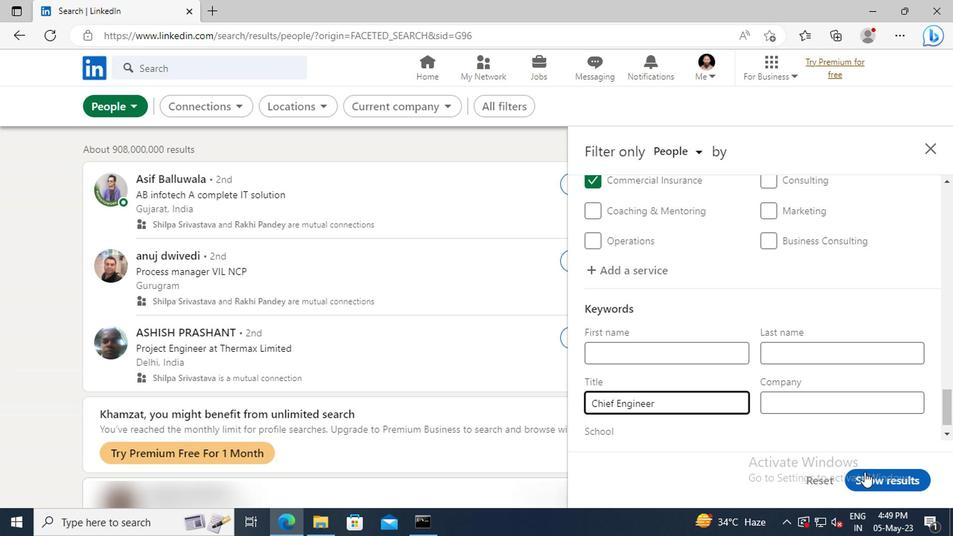 
